 Task: Check the local insights blogs.
Action: Mouse moved to (106, 266)
Screenshot: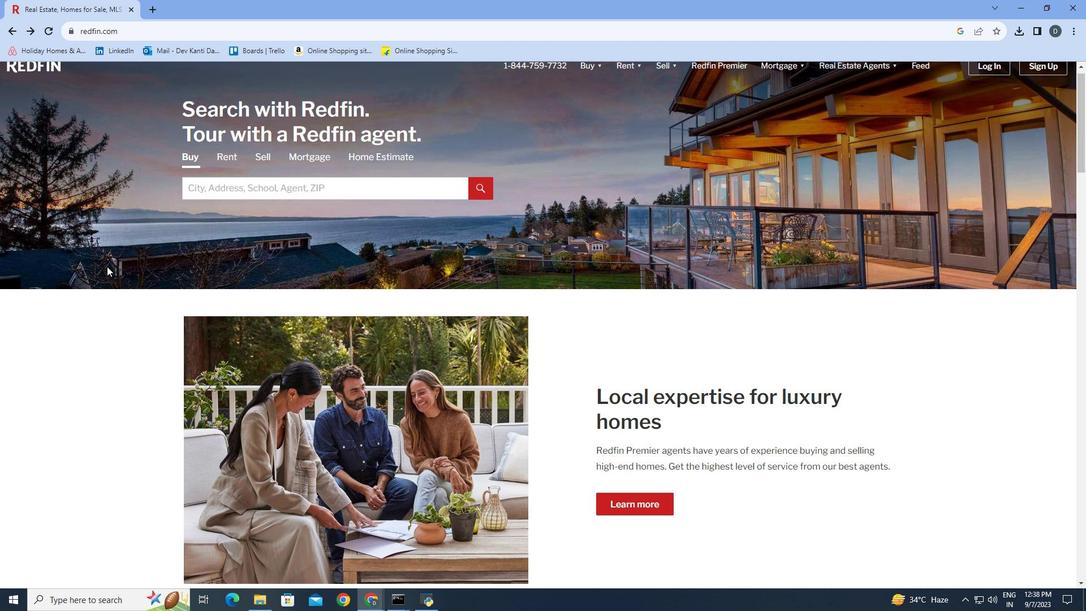 
Action: Mouse scrolled (106, 265) with delta (0, 0)
Screenshot: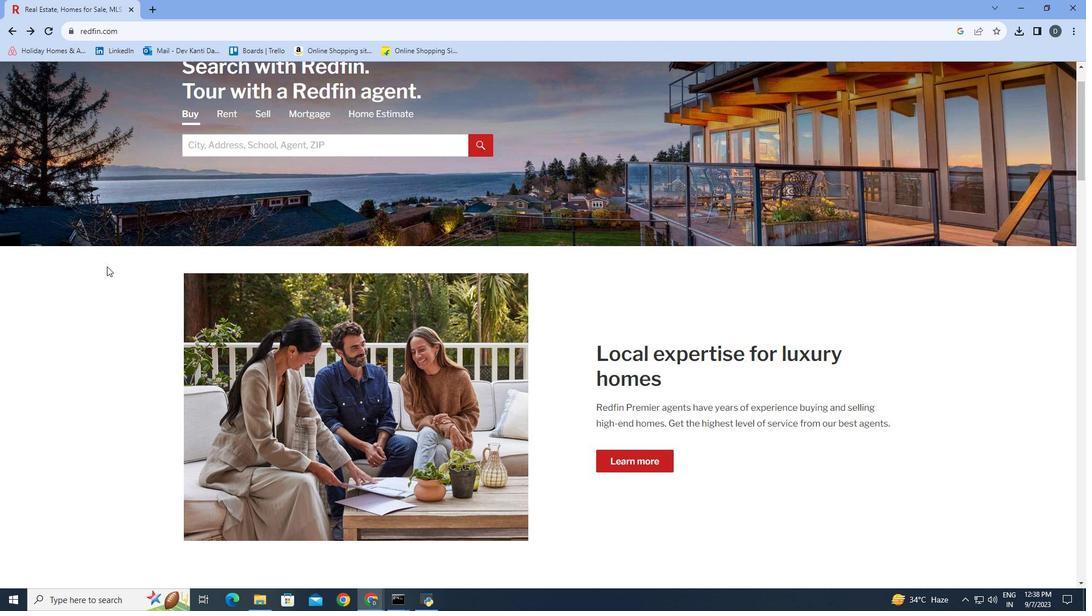 
Action: Mouse scrolled (106, 265) with delta (0, 0)
Screenshot: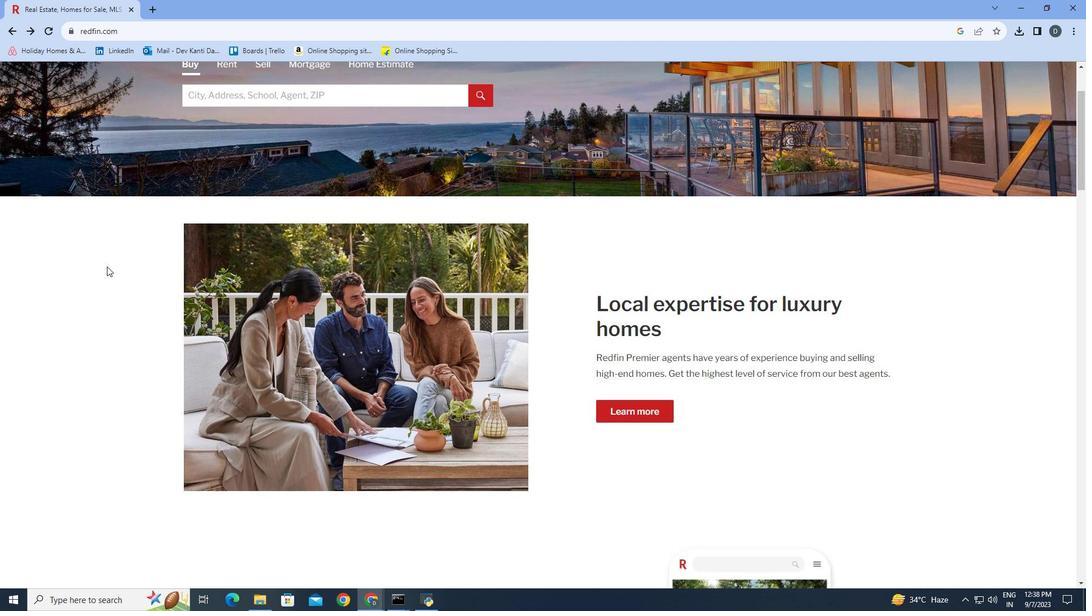 
Action: Mouse scrolled (106, 265) with delta (0, 0)
Screenshot: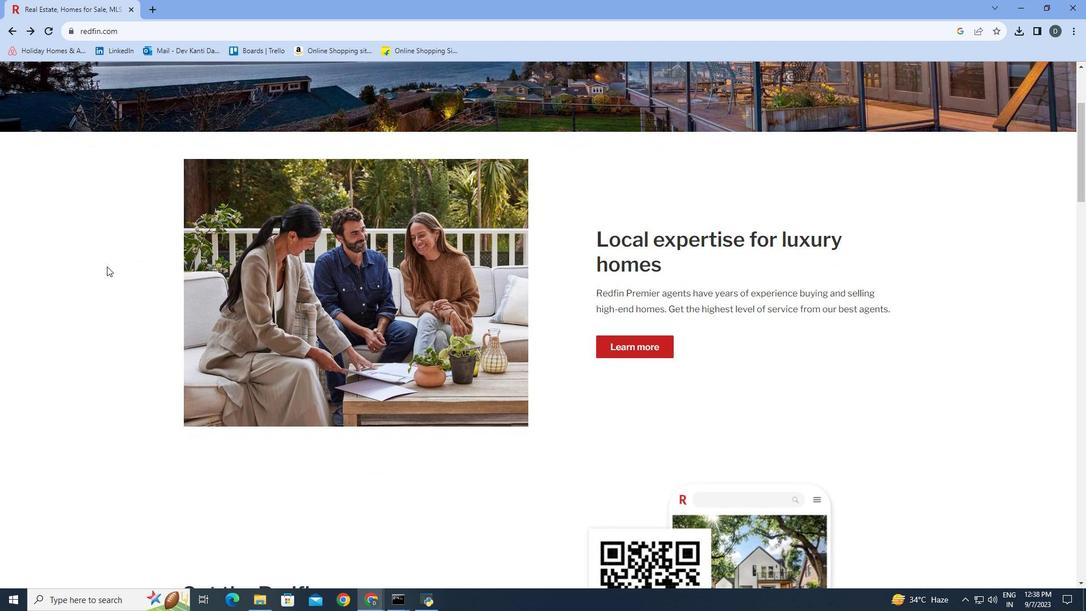 
Action: Mouse scrolled (106, 265) with delta (0, 0)
Screenshot: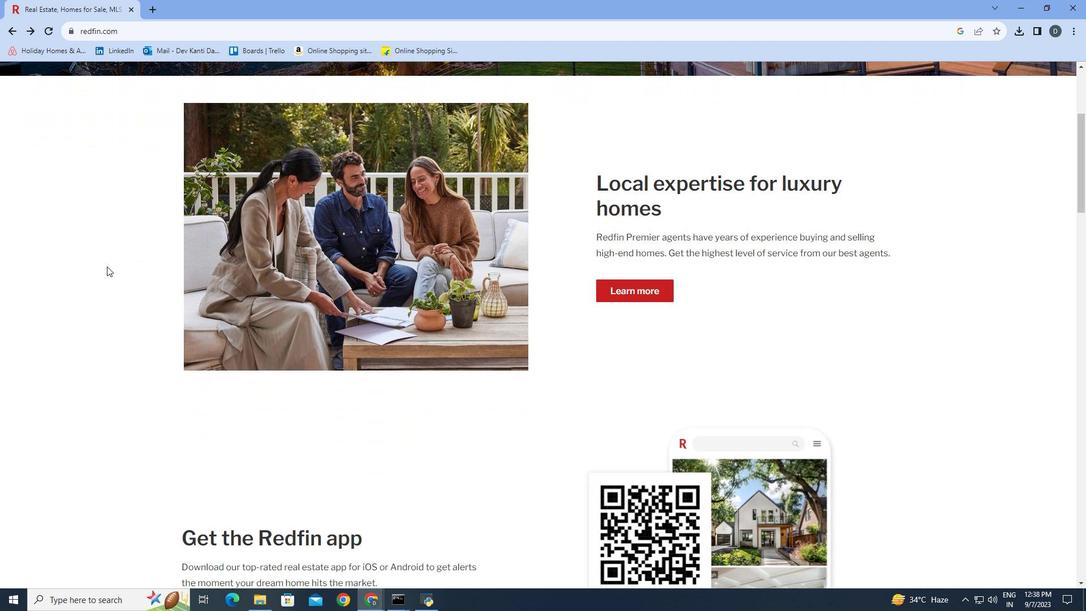 
Action: Mouse scrolled (106, 265) with delta (0, 0)
Screenshot: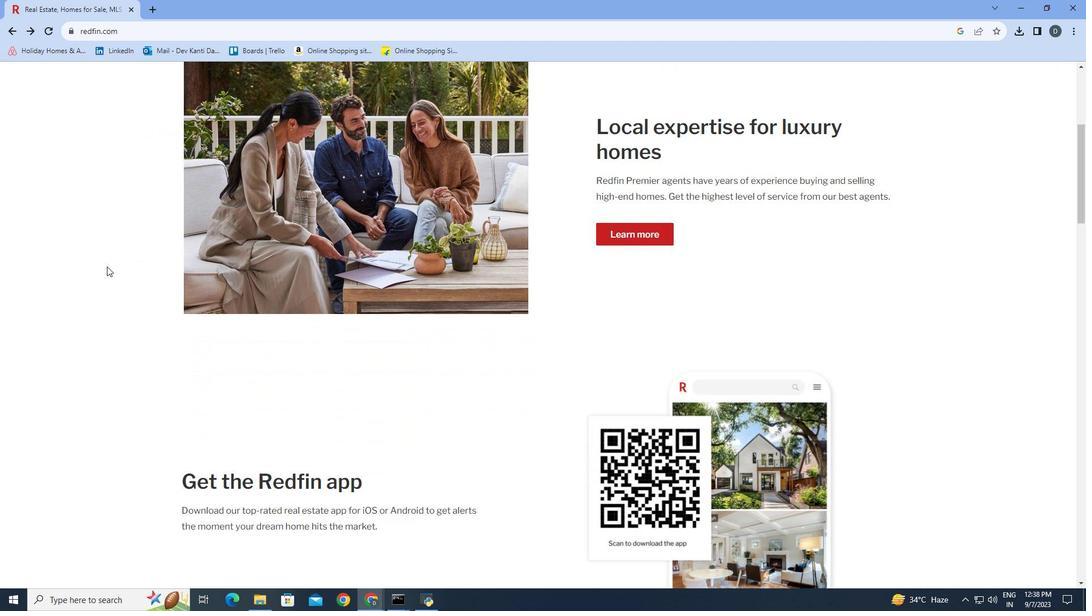 
Action: Mouse scrolled (106, 265) with delta (0, 0)
Screenshot: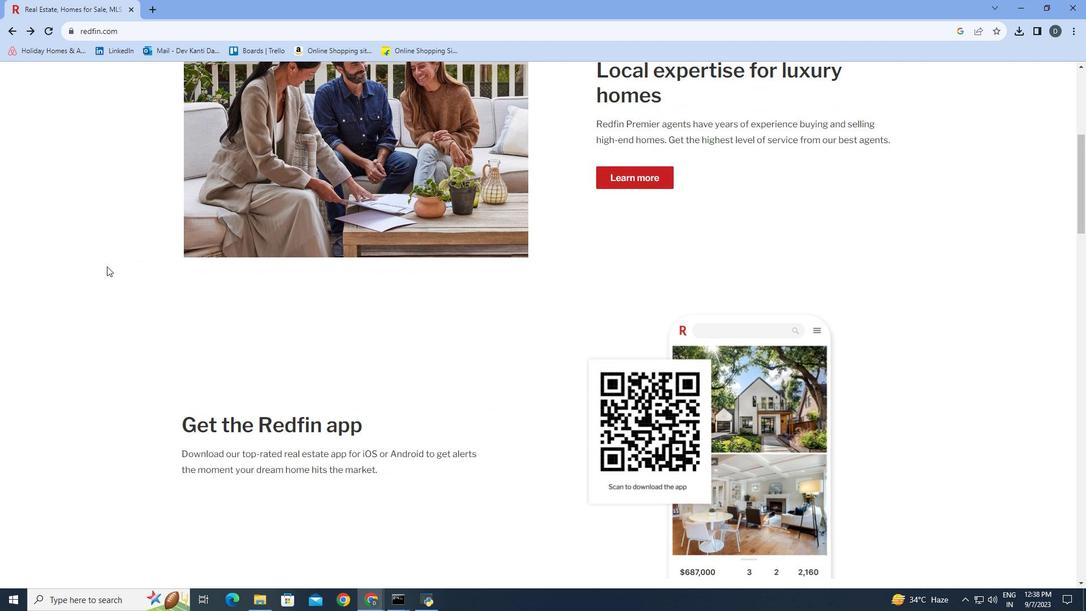 
Action: Mouse scrolled (106, 265) with delta (0, 0)
Screenshot: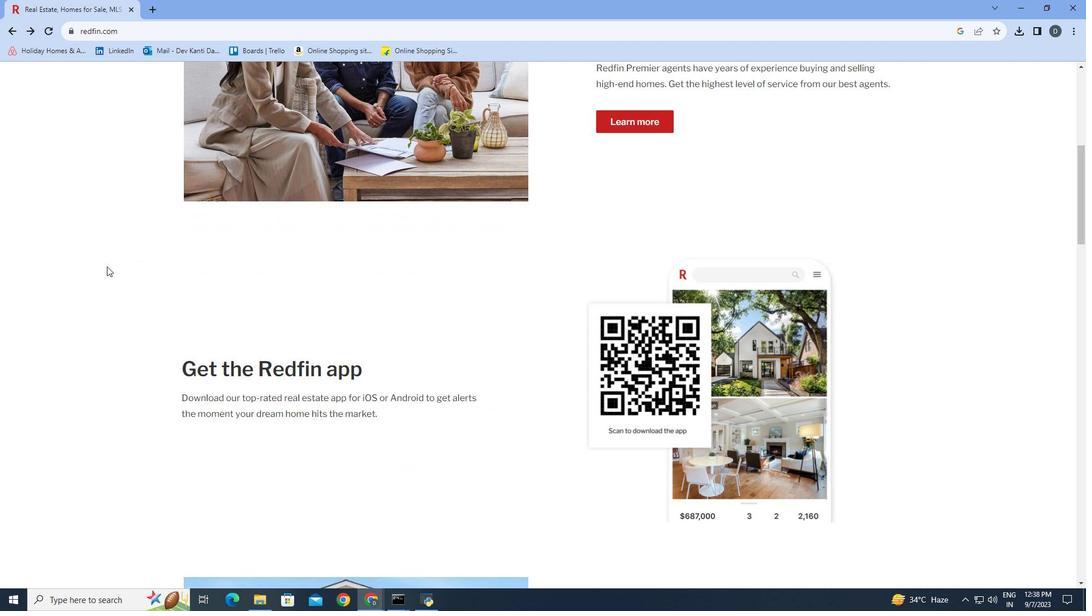 
Action: Mouse scrolled (106, 265) with delta (0, 0)
Screenshot: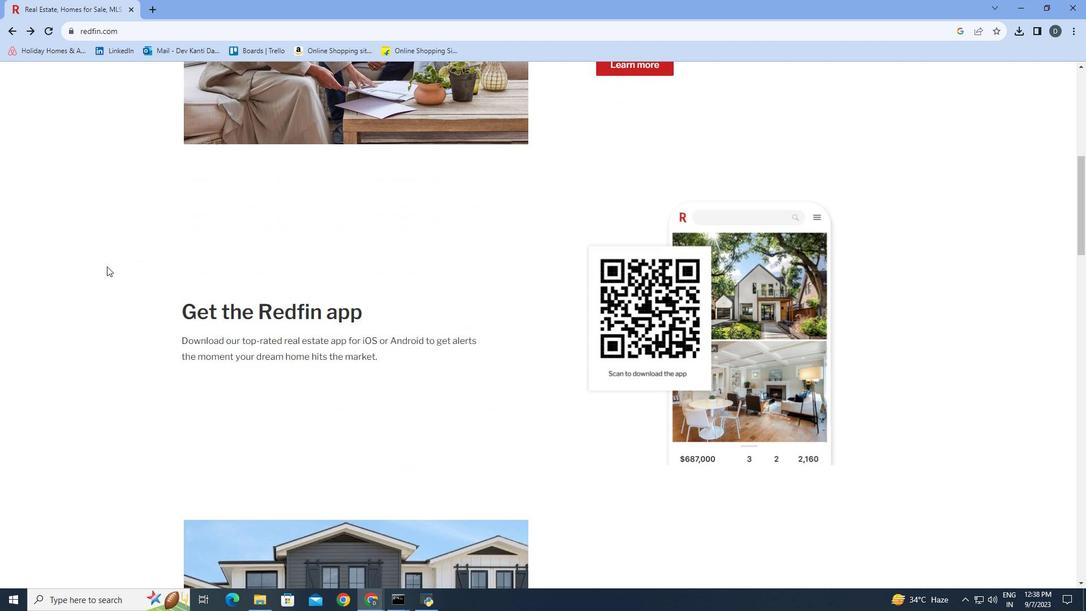 
Action: Mouse scrolled (106, 265) with delta (0, 0)
Screenshot: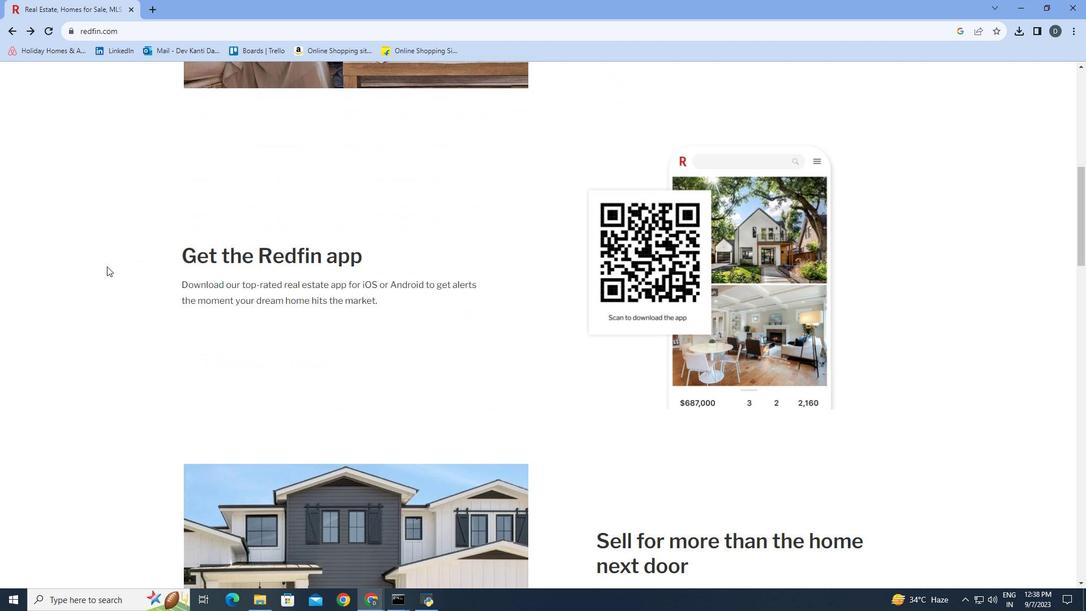 
Action: Mouse scrolled (106, 265) with delta (0, 0)
Screenshot: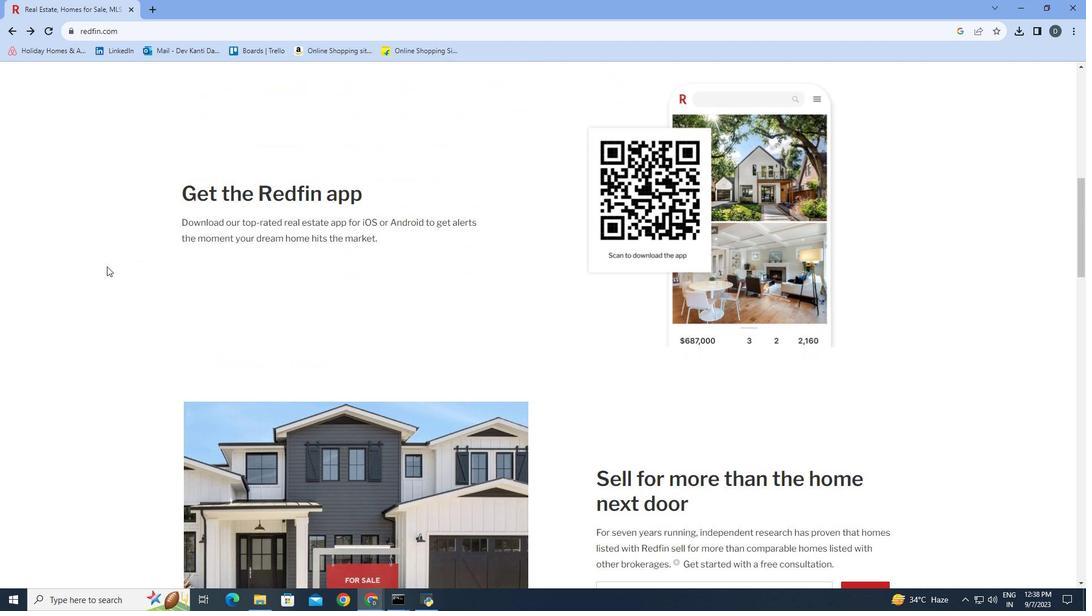 
Action: Mouse scrolled (106, 265) with delta (0, 0)
Screenshot: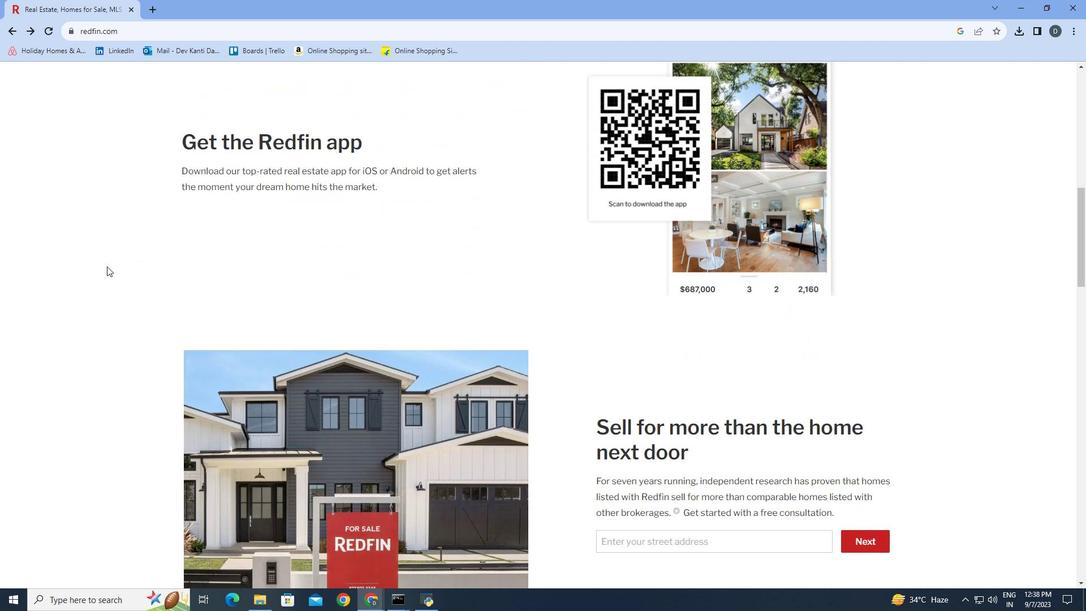 
Action: Mouse scrolled (106, 265) with delta (0, 0)
Screenshot: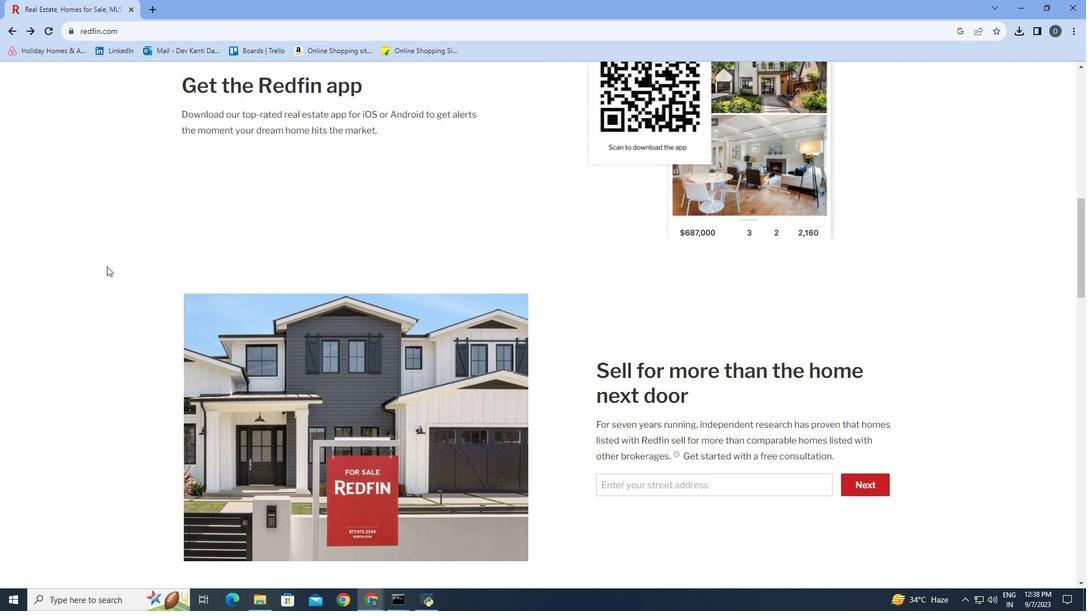 
Action: Mouse scrolled (106, 265) with delta (0, 0)
Screenshot: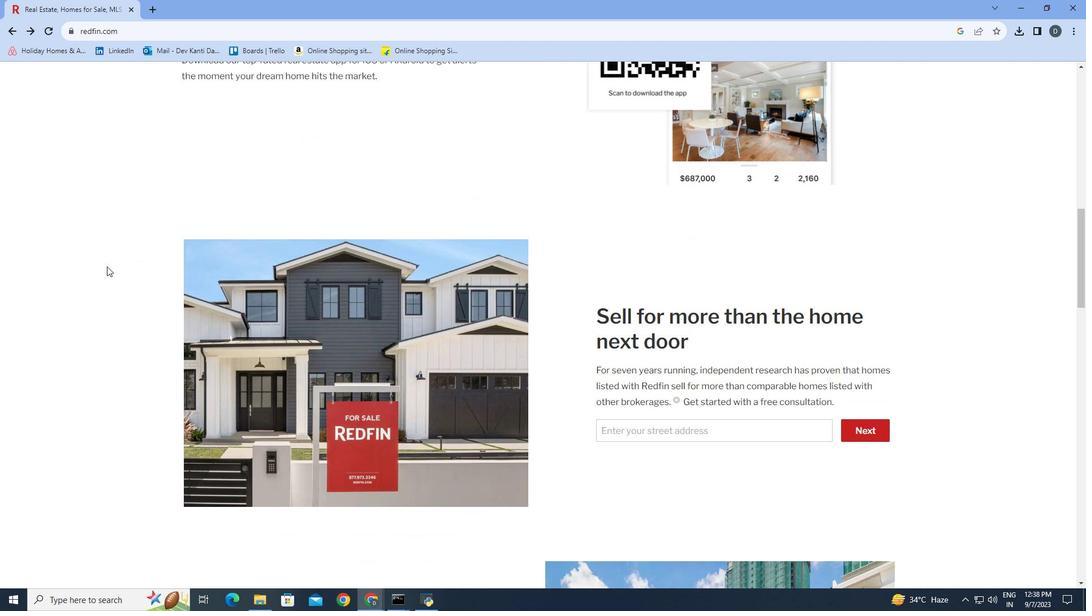 
Action: Mouse scrolled (106, 265) with delta (0, 0)
Screenshot: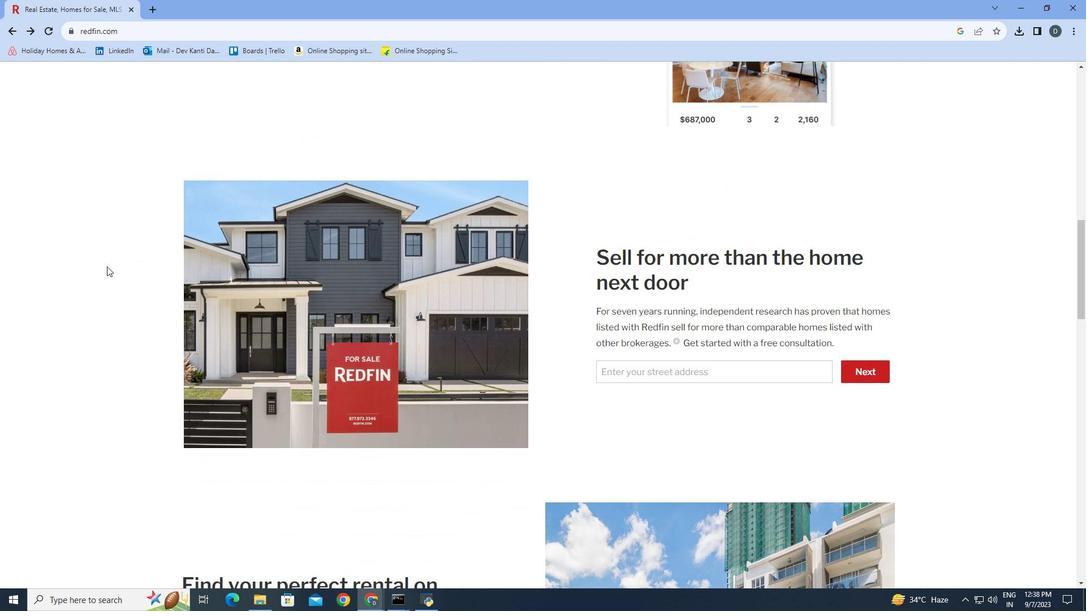 
Action: Mouse moved to (106, 268)
Screenshot: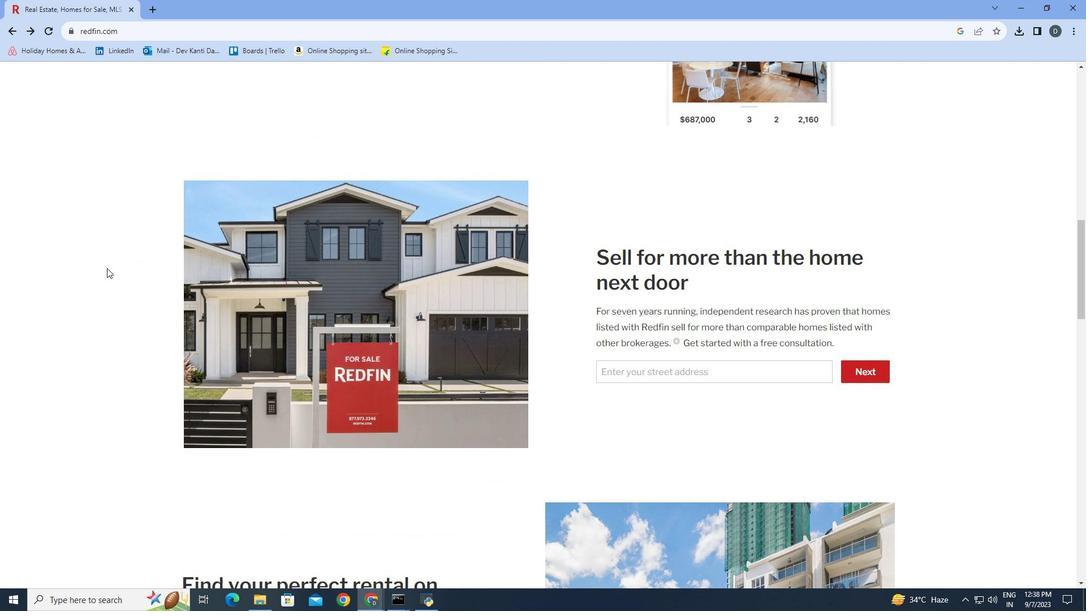 
Action: Mouse scrolled (106, 267) with delta (0, 0)
Screenshot: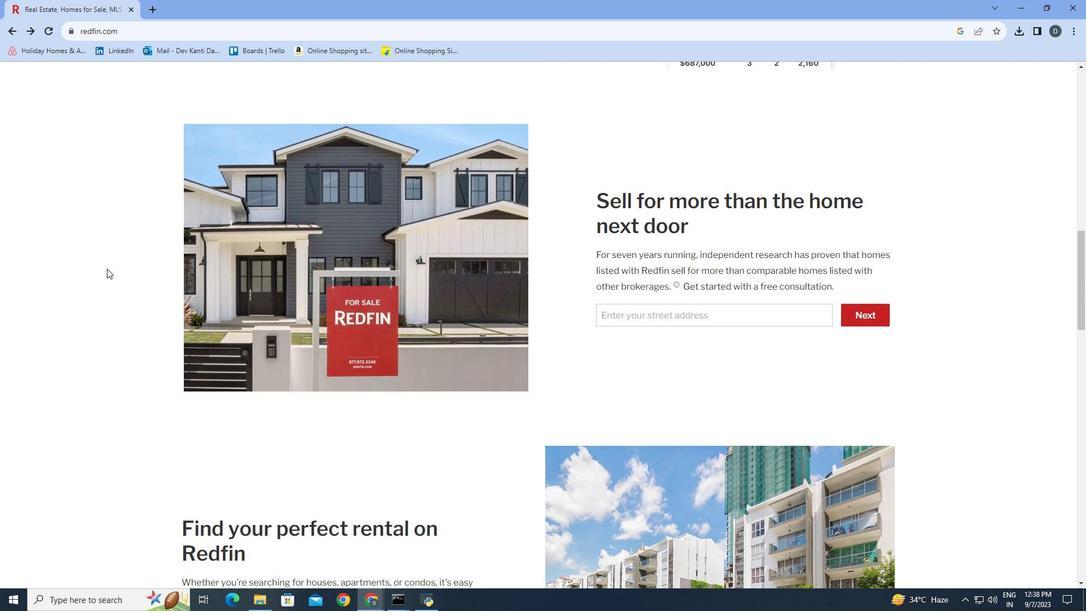 
Action: Mouse moved to (105, 271)
Screenshot: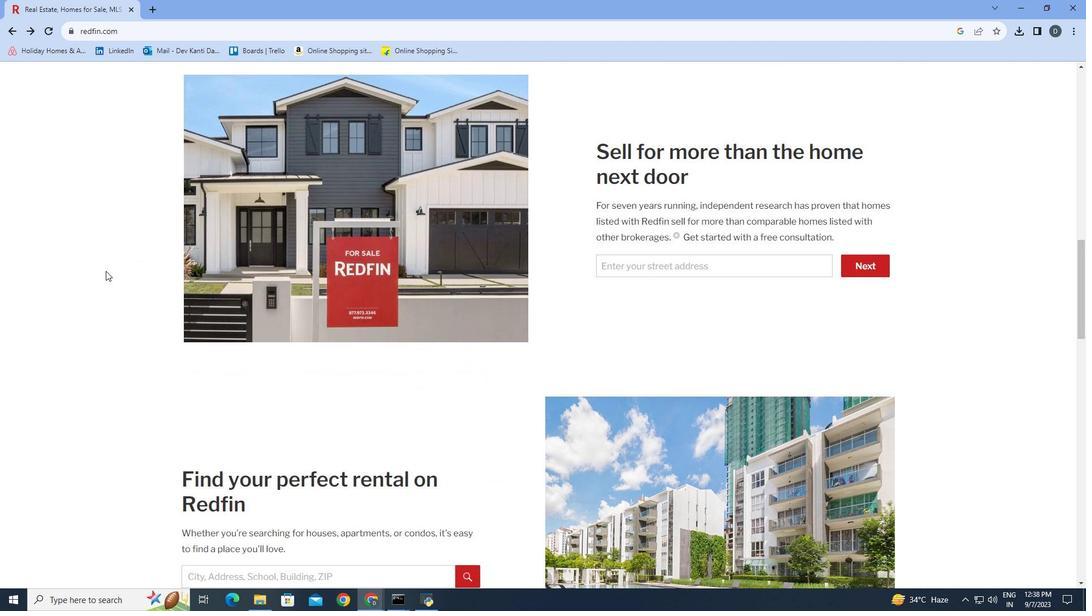
Action: Mouse scrolled (105, 270) with delta (0, 0)
Screenshot: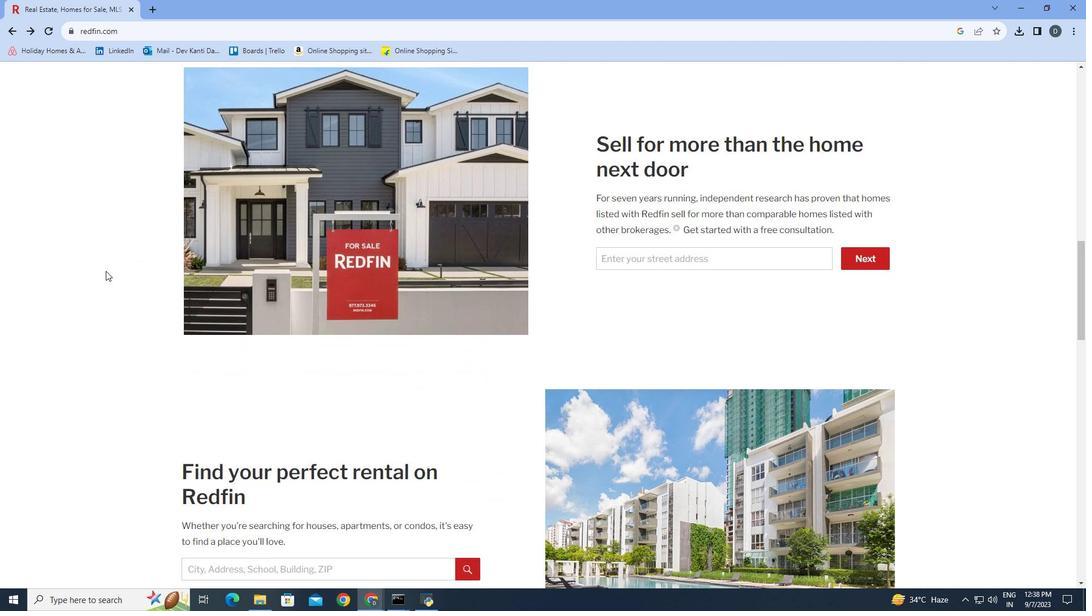 
Action: Mouse scrolled (105, 270) with delta (0, 0)
Screenshot: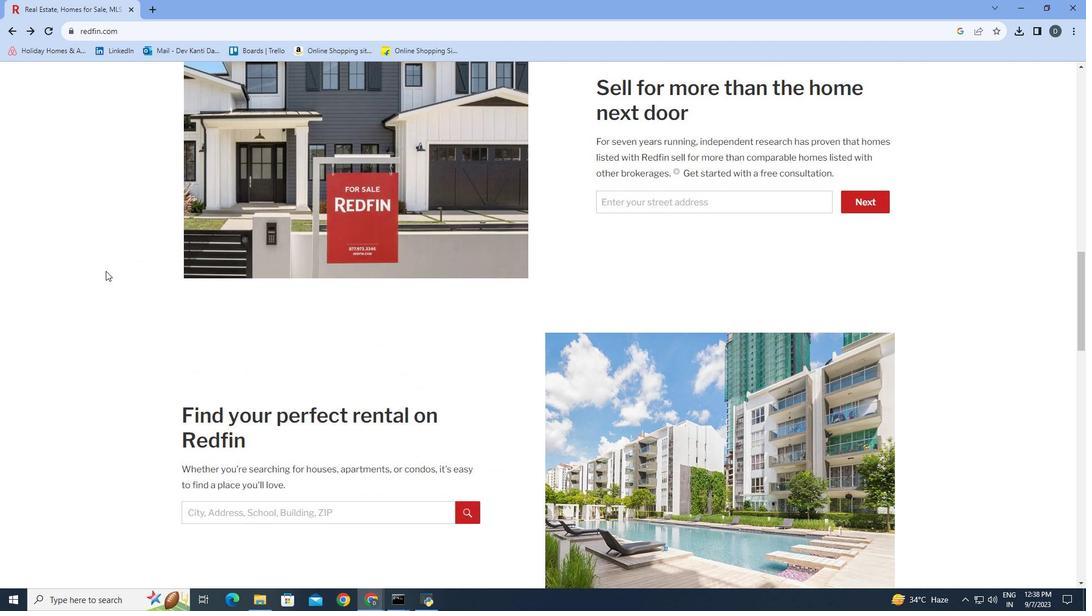 
Action: Mouse scrolled (105, 270) with delta (0, 0)
Screenshot: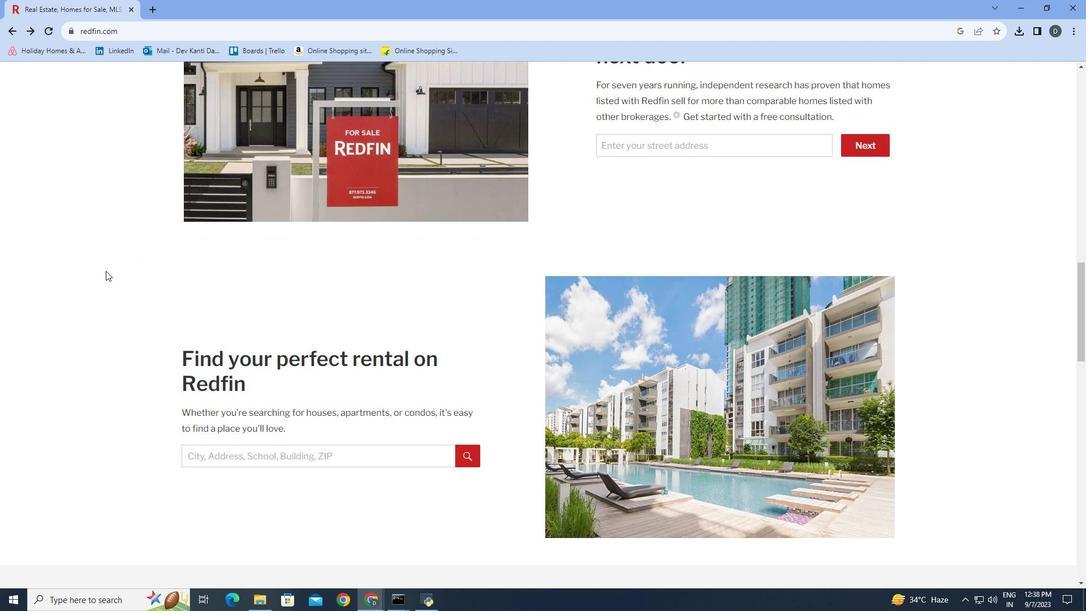 
Action: Mouse scrolled (105, 270) with delta (0, 0)
Screenshot: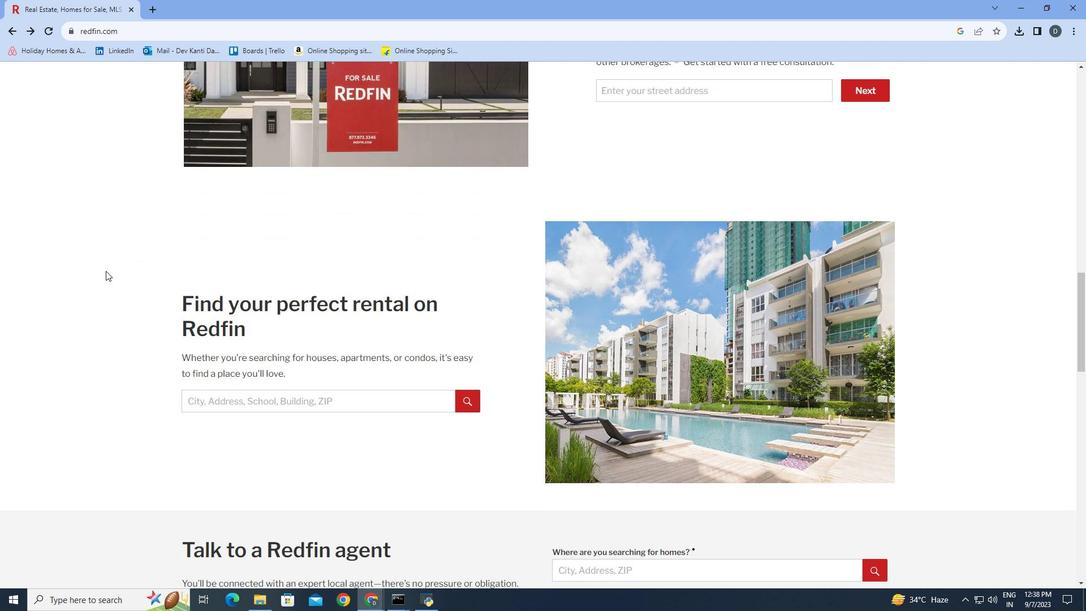 
Action: Mouse scrolled (105, 270) with delta (0, 0)
Screenshot: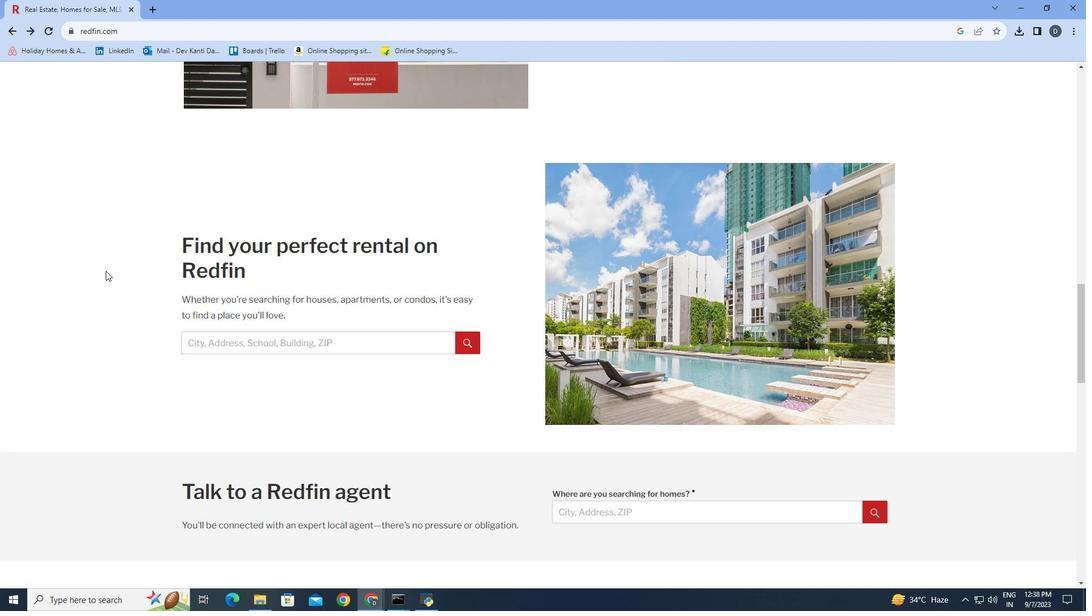 
Action: Mouse scrolled (105, 270) with delta (0, 0)
Screenshot: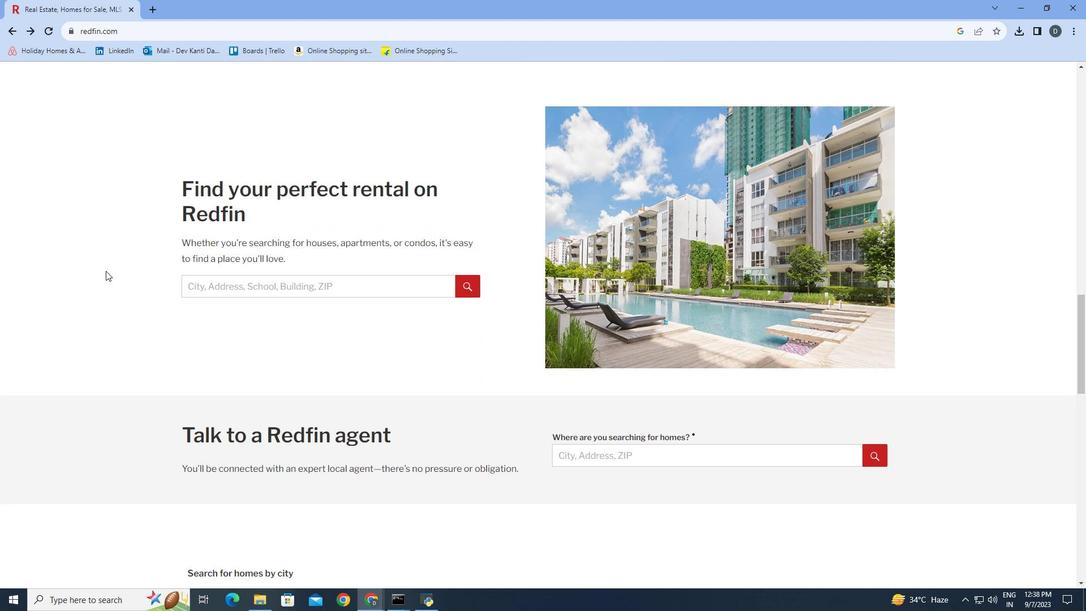 
Action: Mouse scrolled (105, 270) with delta (0, 0)
Screenshot: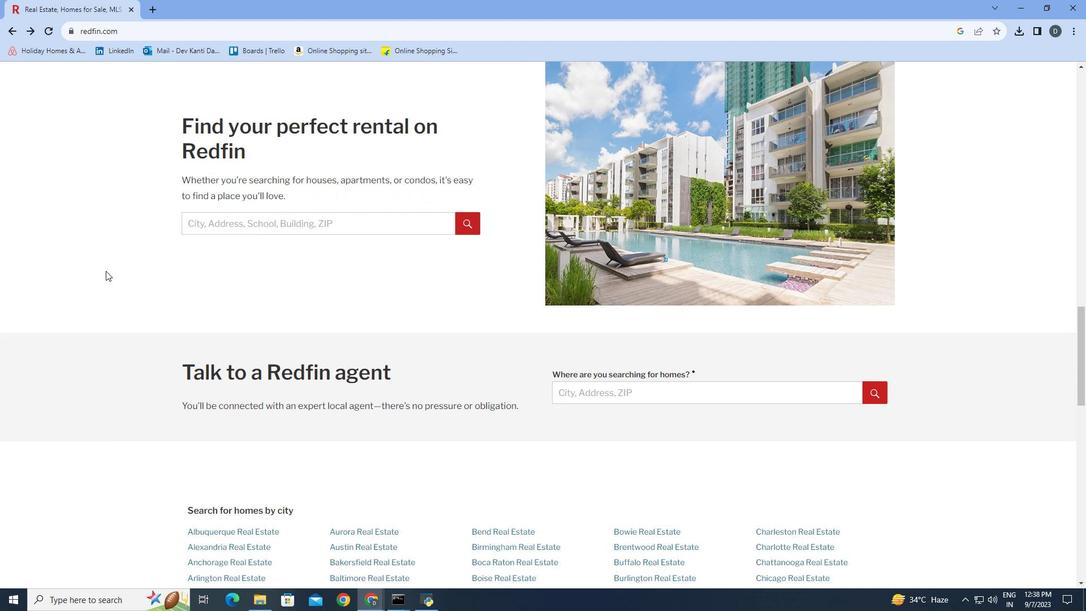 
Action: Mouse scrolled (105, 270) with delta (0, 0)
Screenshot: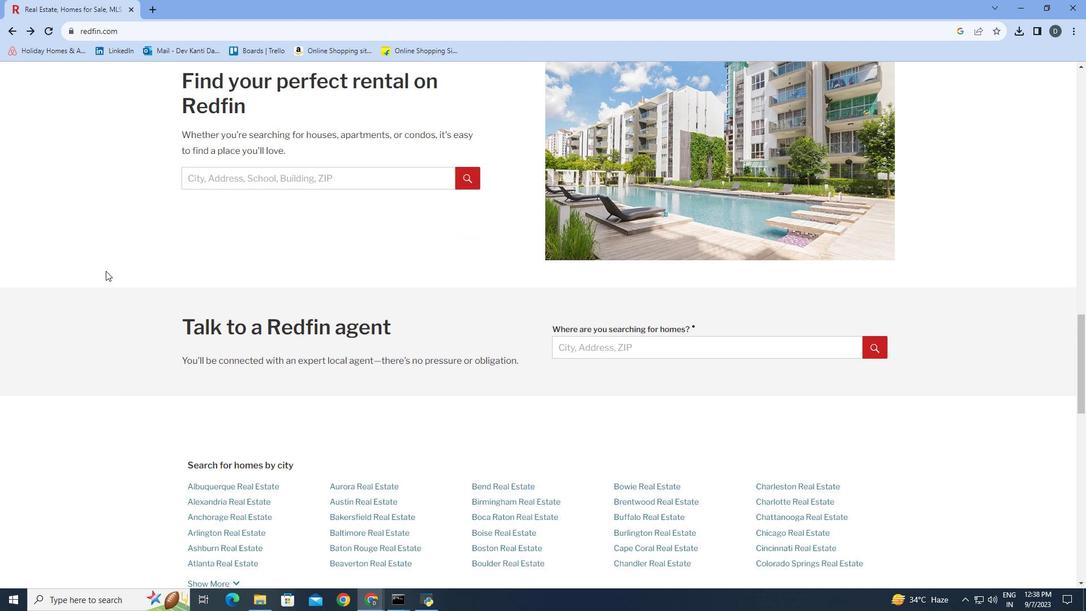 
Action: Mouse scrolled (105, 270) with delta (0, 0)
Screenshot: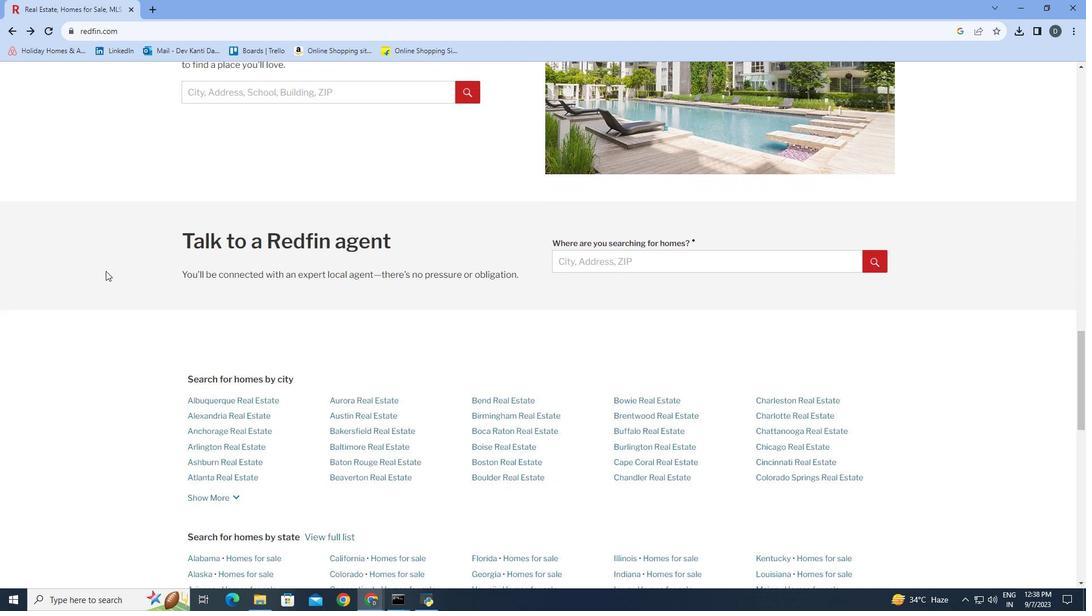 
Action: Mouse scrolled (105, 270) with delta (0, 0)
Screenshot: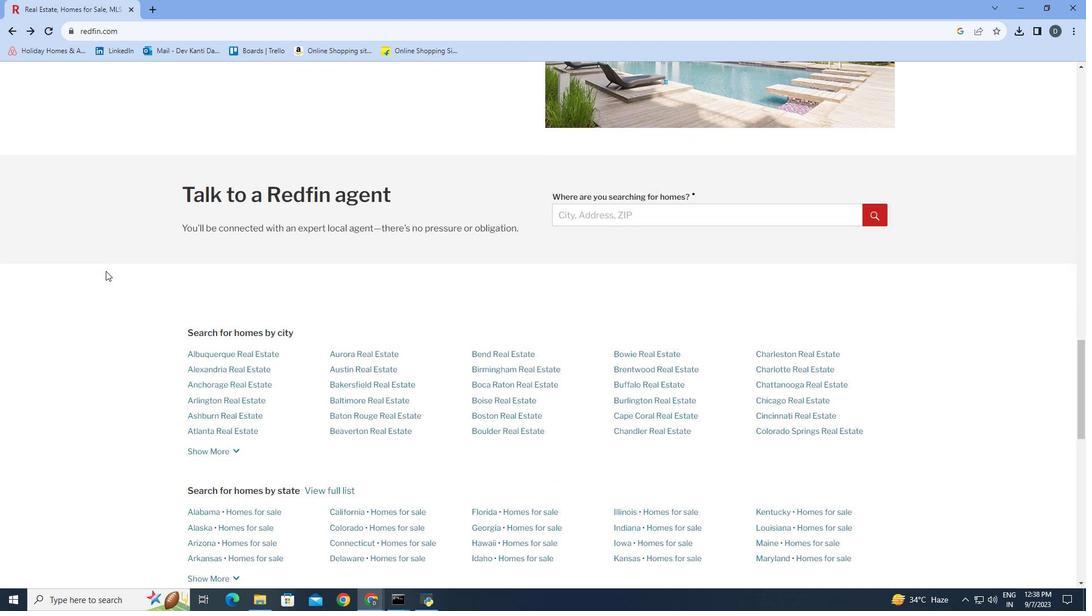 
Action: Mouse scrolled (105, 270) with delta (0, 0)
Screenshot: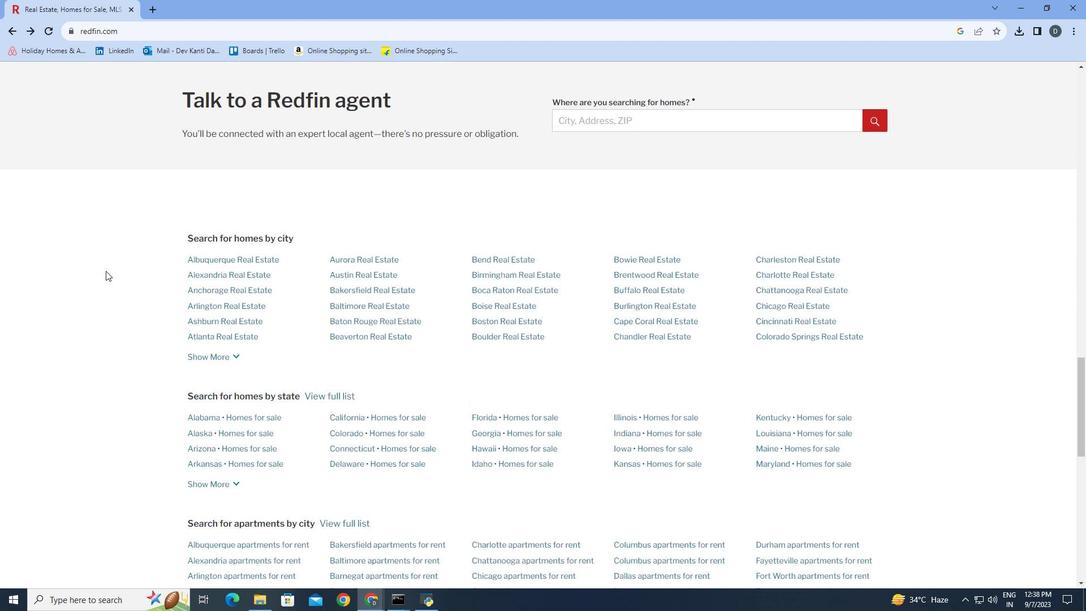 
Action: Mouse scrolled (105, 270) with delta (0, 0)
Screenshot: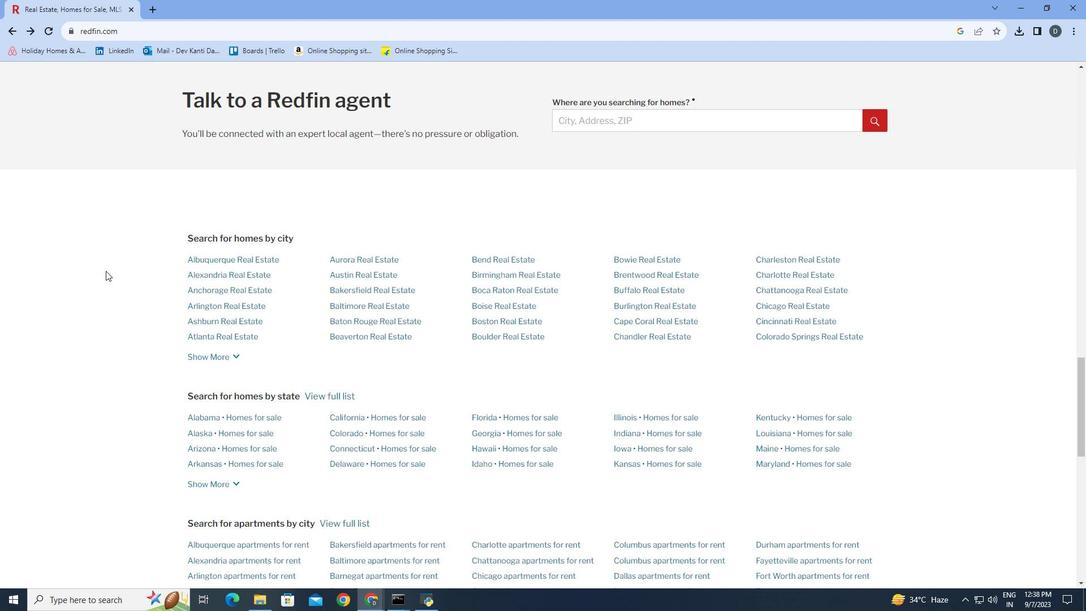 
Action: Mouse scrolled (105, 270) with delta (0, 0)
Screenshot: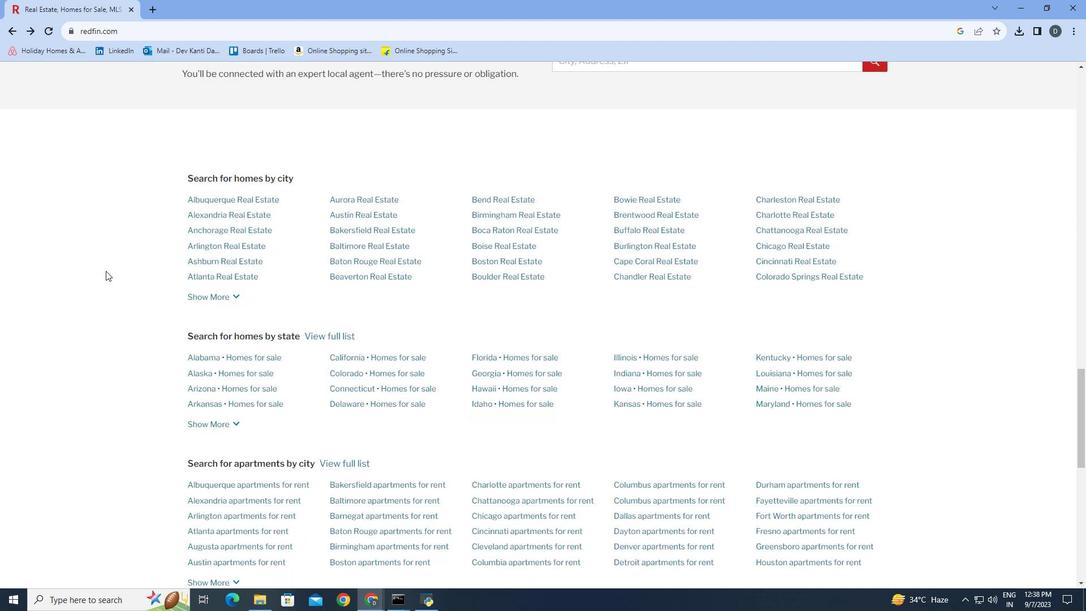 
Action: Mouse scrolled (105, 270) with delta (0, 0)
Screenshot: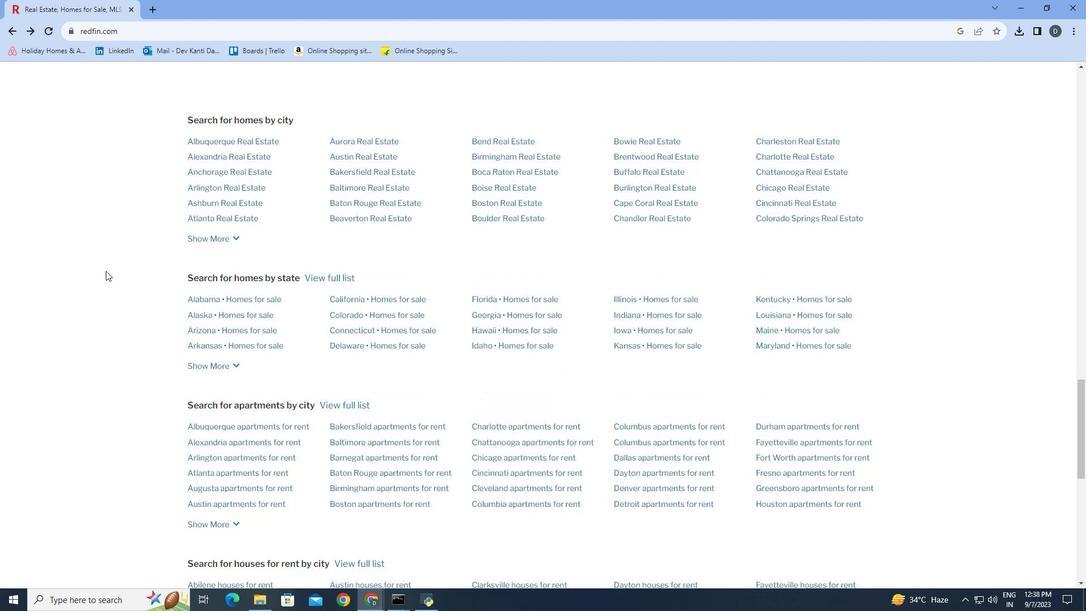 
Action: Mouse scrolled (105, 270) with delta (0, 0)
Screenshot: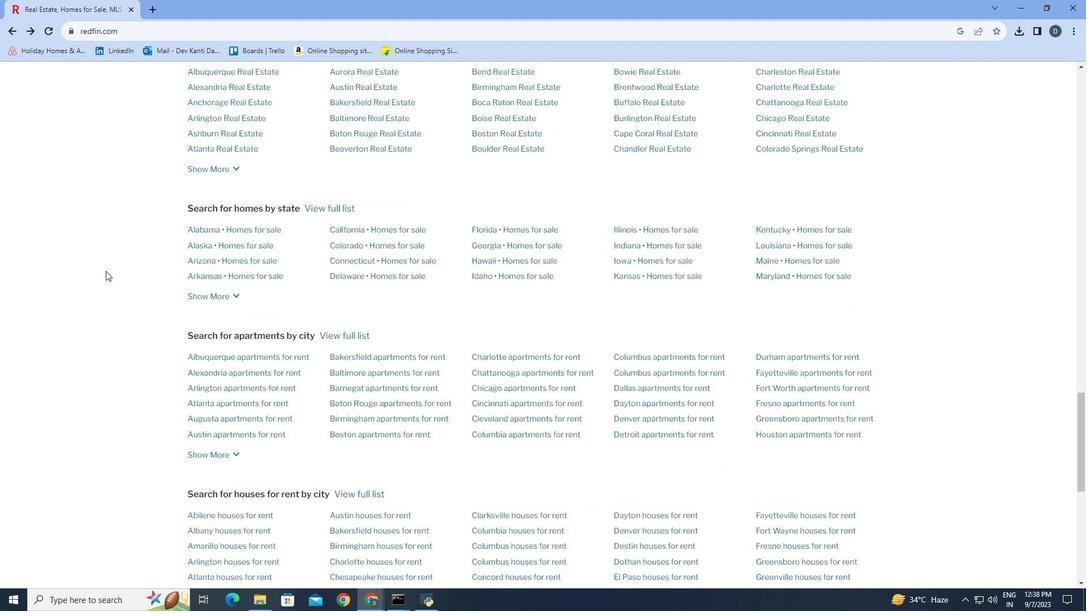 
Action: Mouse scrolled (105, 270) with delta (0, 0)
Screenshot: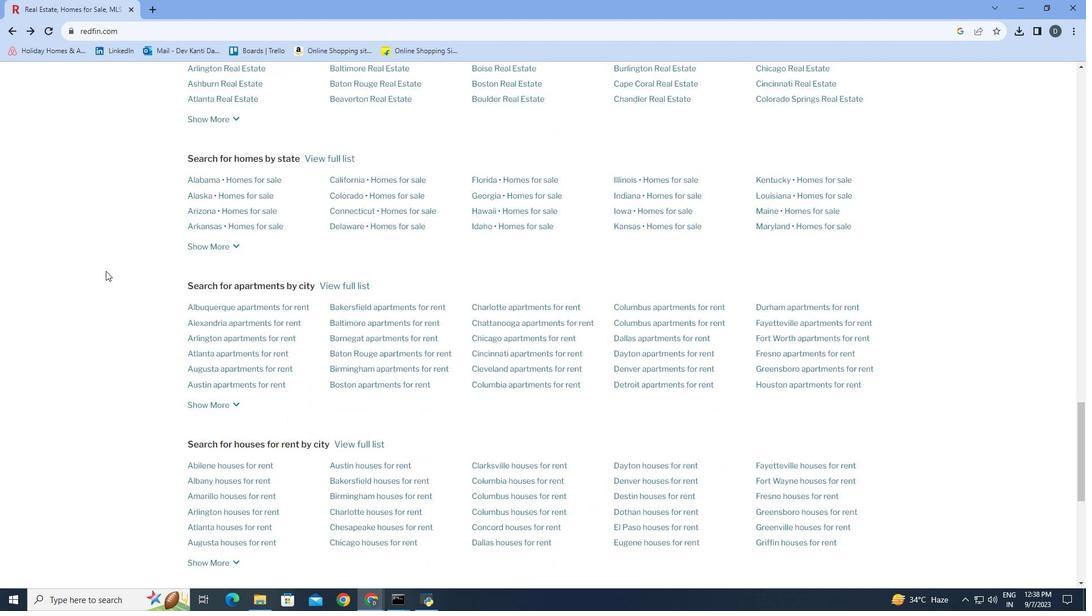 
Action: Mouse scrolled (105, 270) with delta (0, 0)
Screenshot: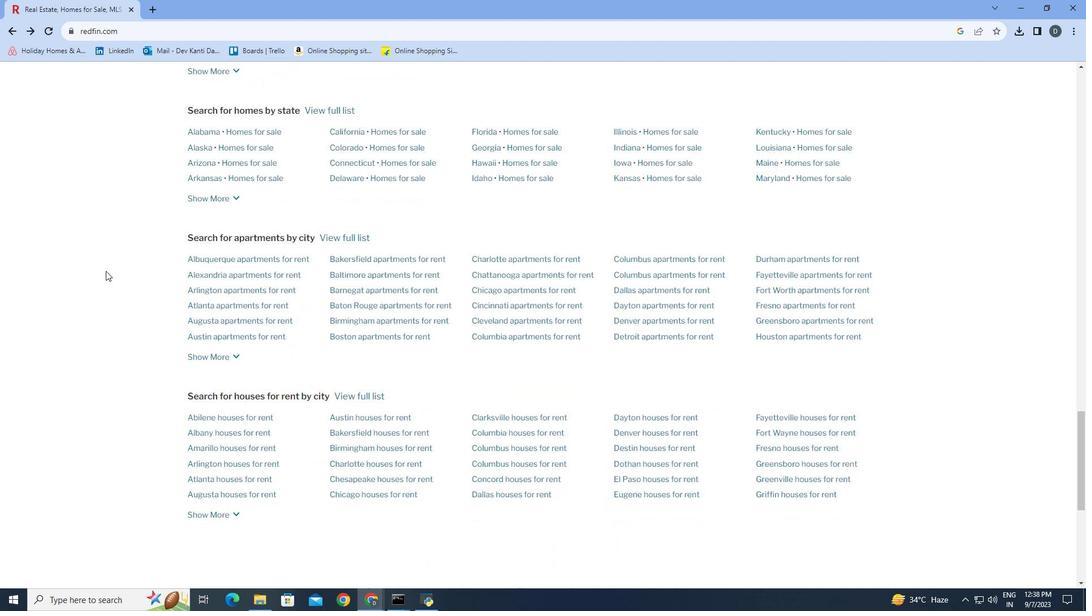 
Action: Mouse scrolled (105, 270) with delta (0, 0)
Screenshot: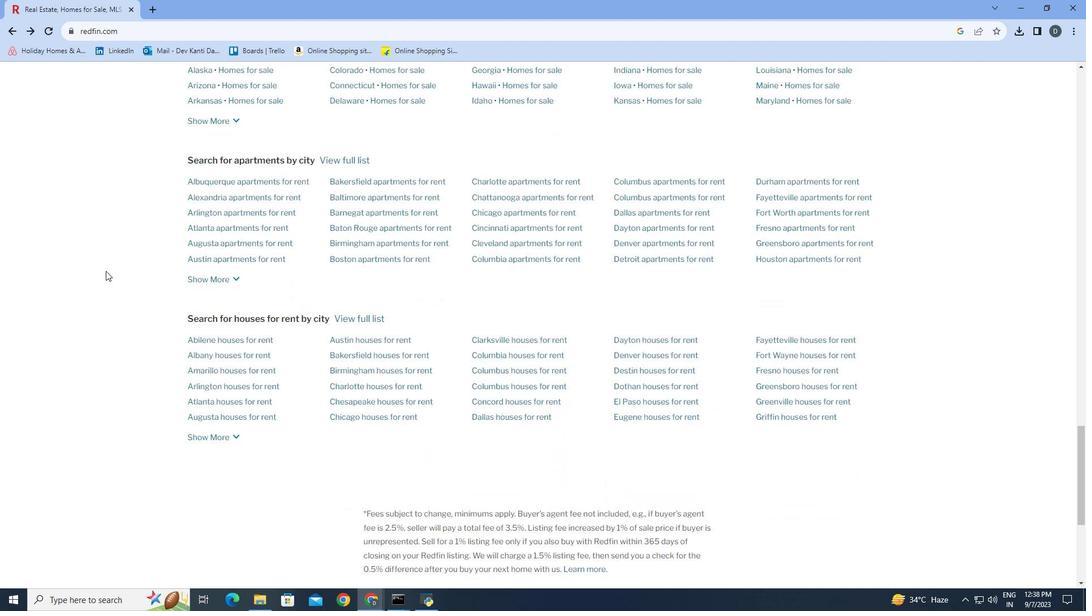 
Action: Mouse scrolled (105, 270) with delta (0, 0)
Screenshot: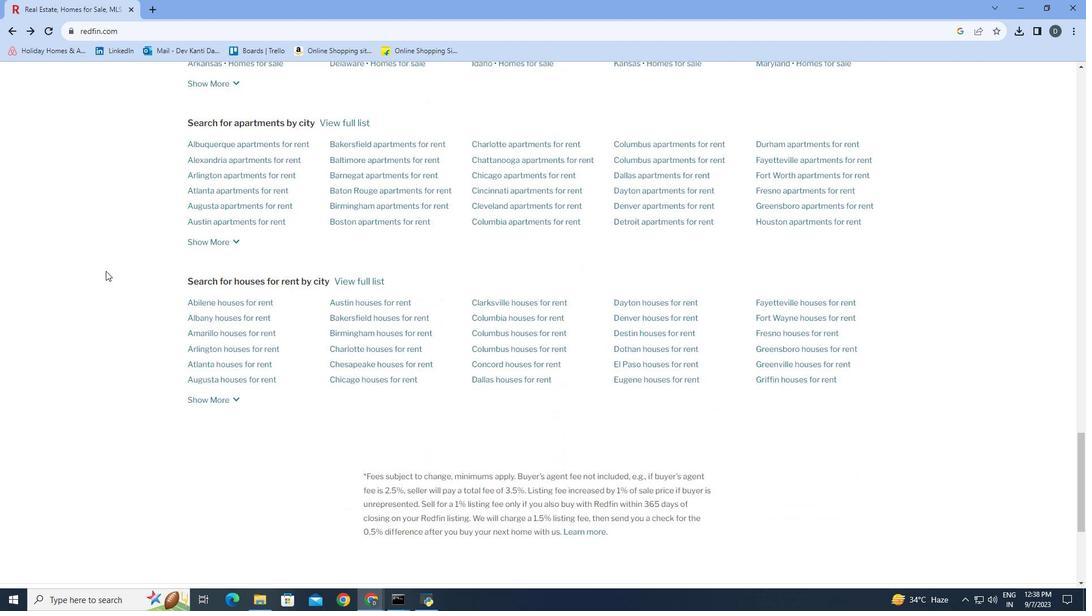 
Action: Mouse scrolled (105, 270) with delta (0, 0)
Screenshot: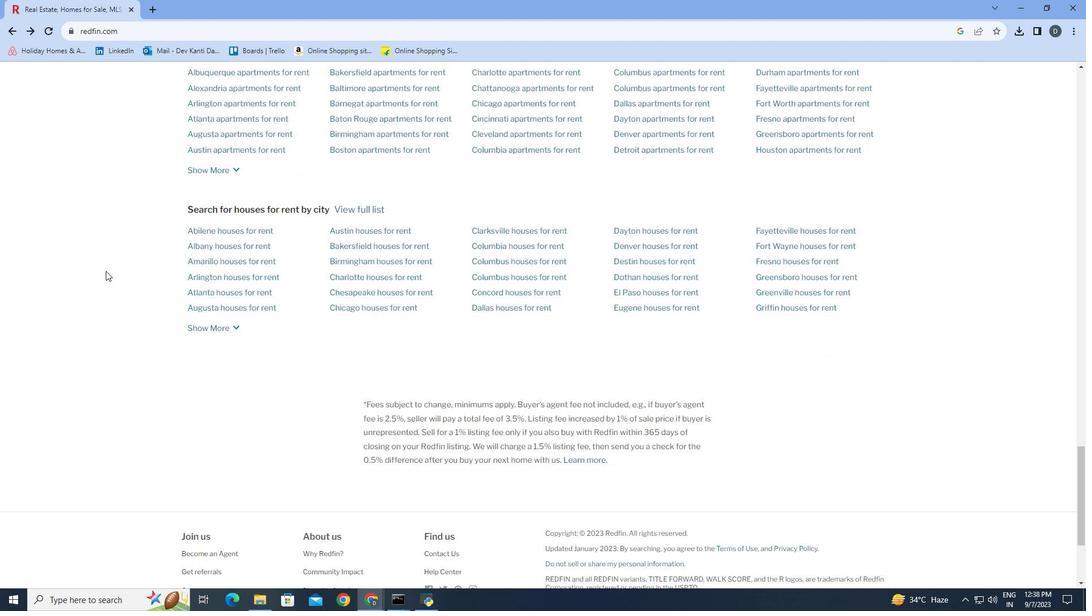 
Action: Mouse scrolled (105, 270) with delta (0, 0)
Screenshot: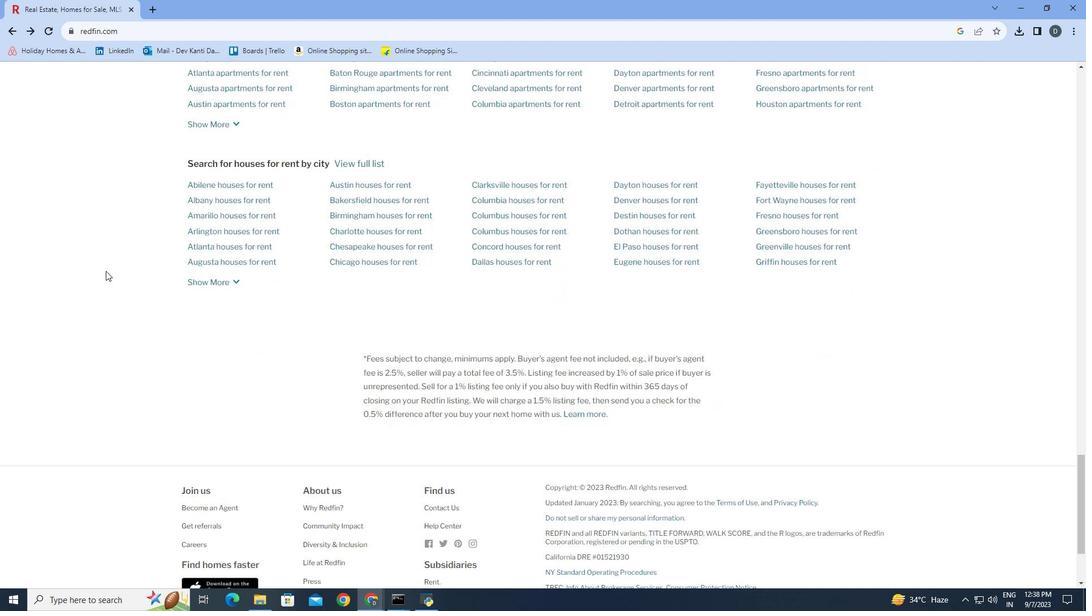 
Action: Mouse scrolled (105, 270) with delta (0, 0)
Screenshot: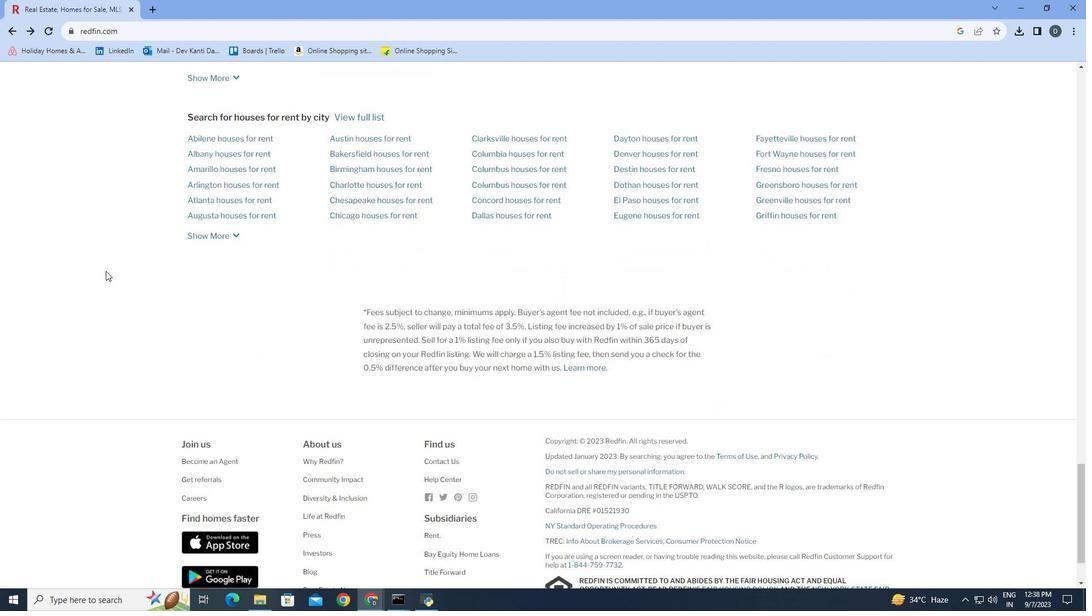 
Action: Mouse scrolled (105, 270) with delta (0, 0)
Screenshot: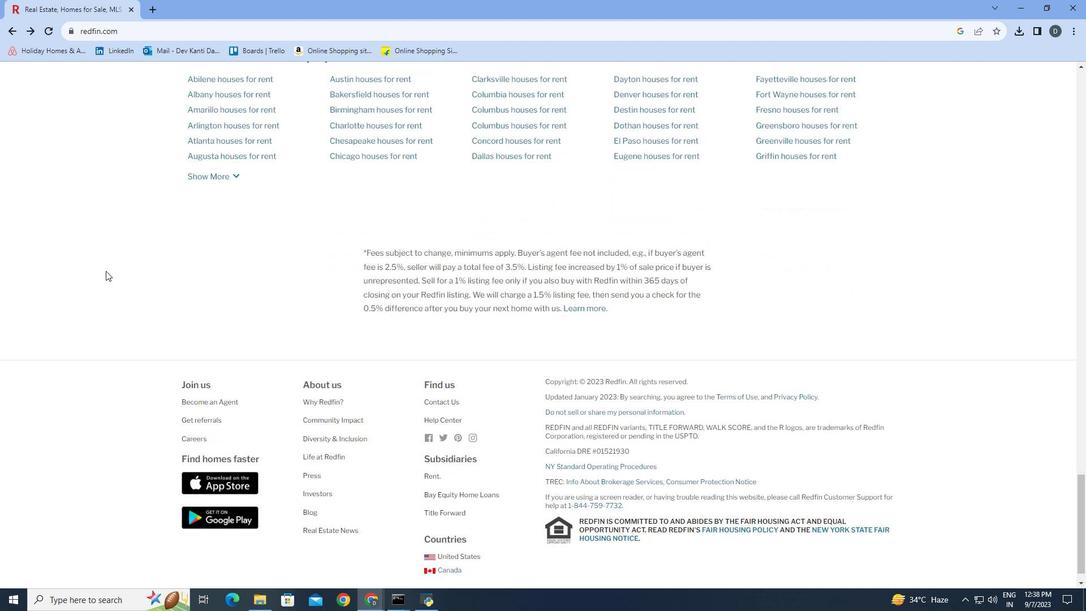 
Action: Mouse scrolled (105, 270) with delta (0, 0)
Screenshot: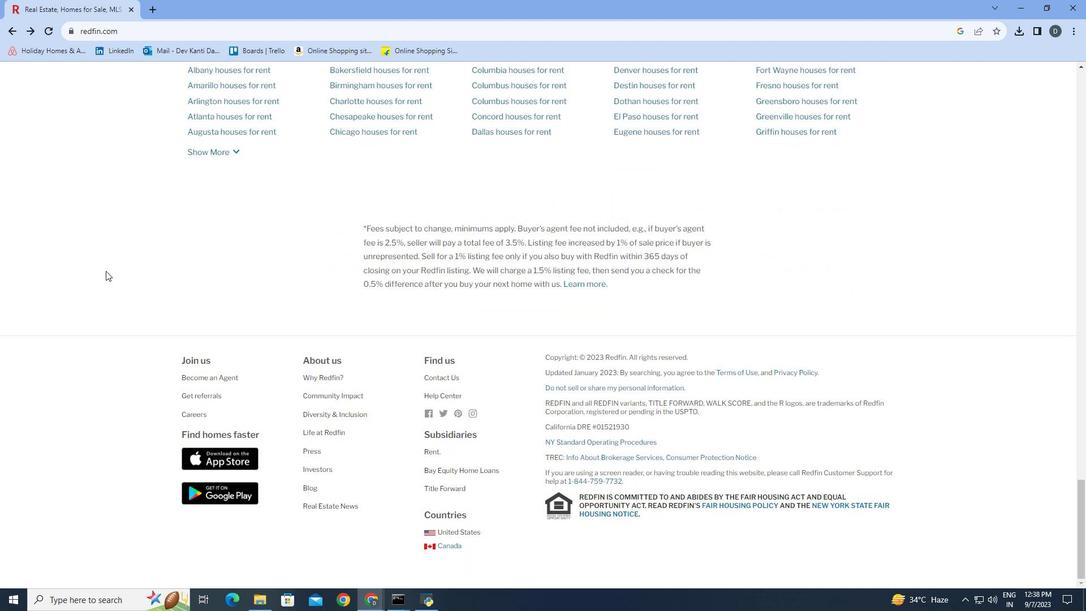 
Action: Mouse moved to (314, 490)
Screenshot: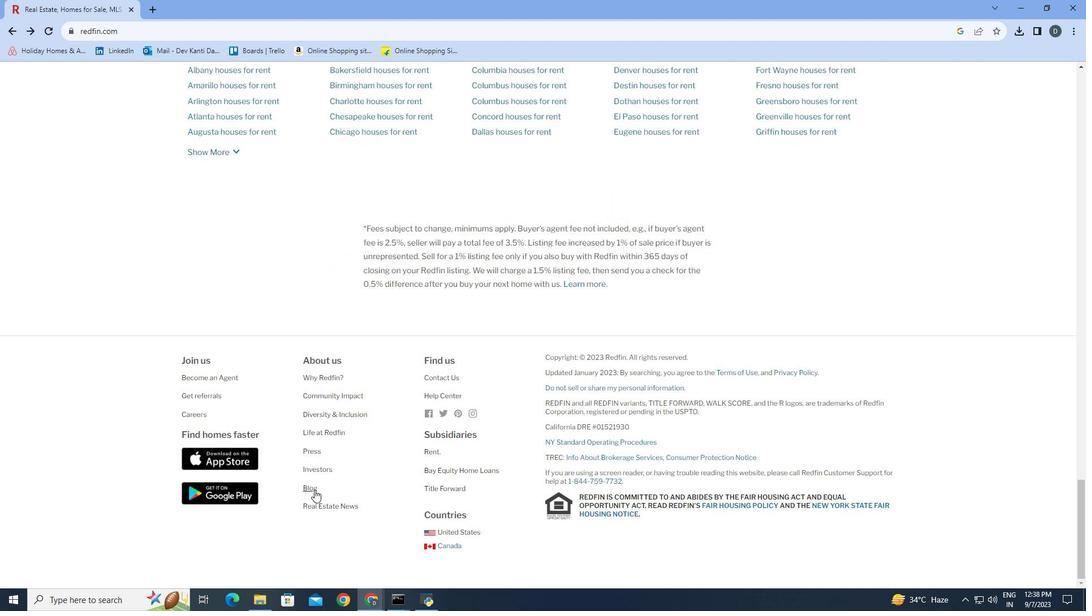 
Action: Mouse pressed left at (314, 490)
Screenshot: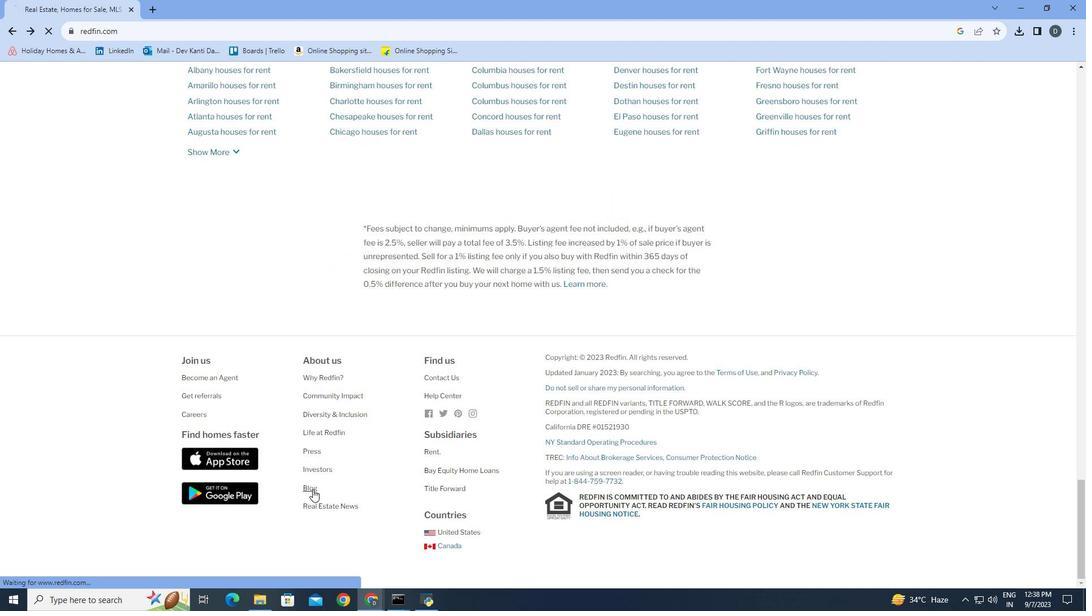 
Action: Mouse moved to (461, 138)
Screenshot: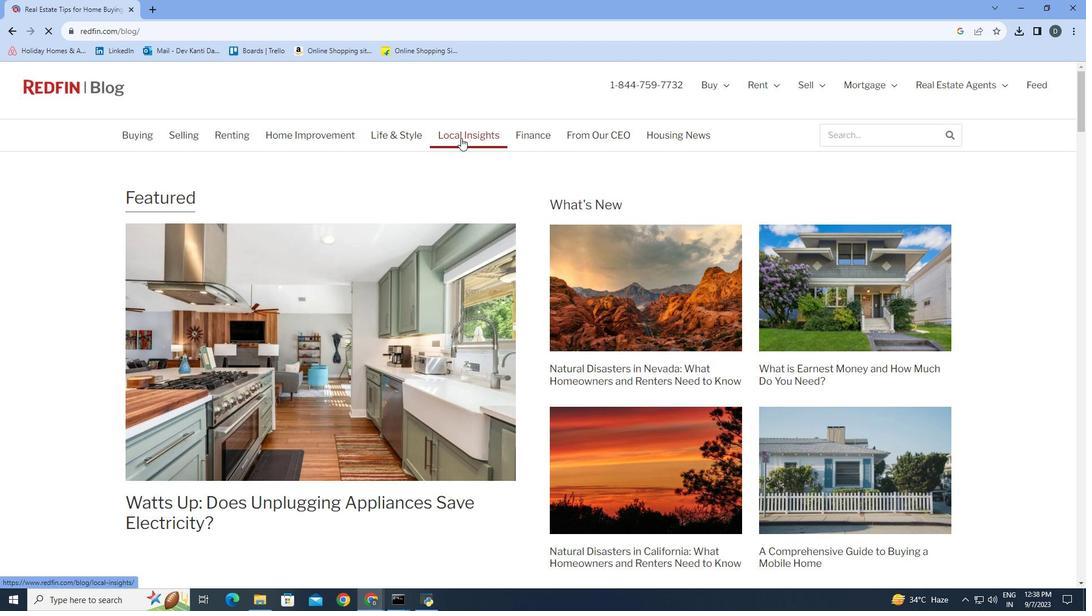 
Action: Mouse pressed left at (461, 138)
Screenshot: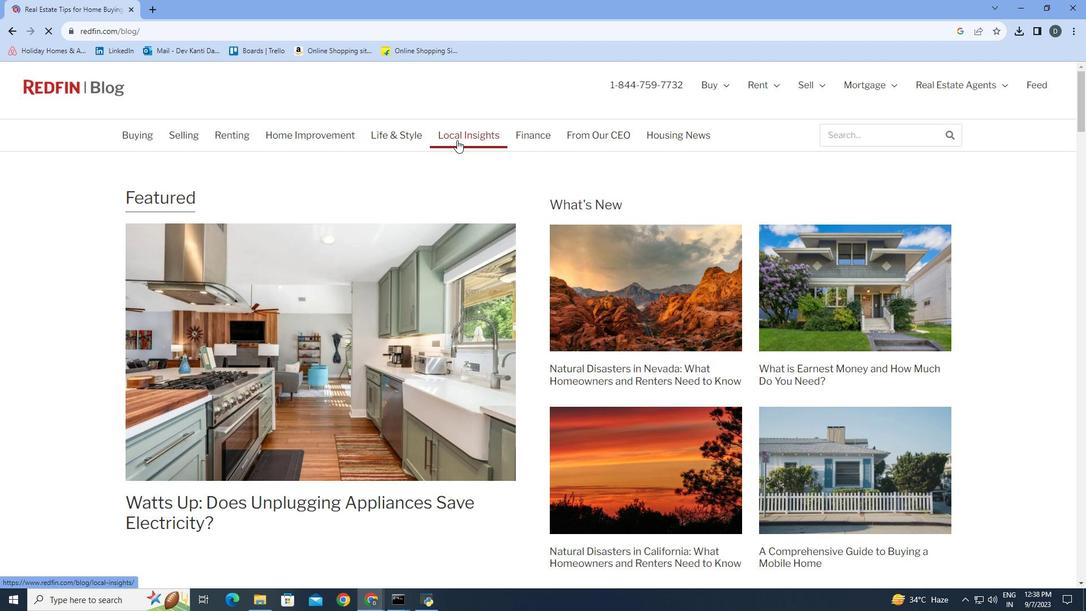 
Action: Mouse moved to (877, 238)
Screenshot: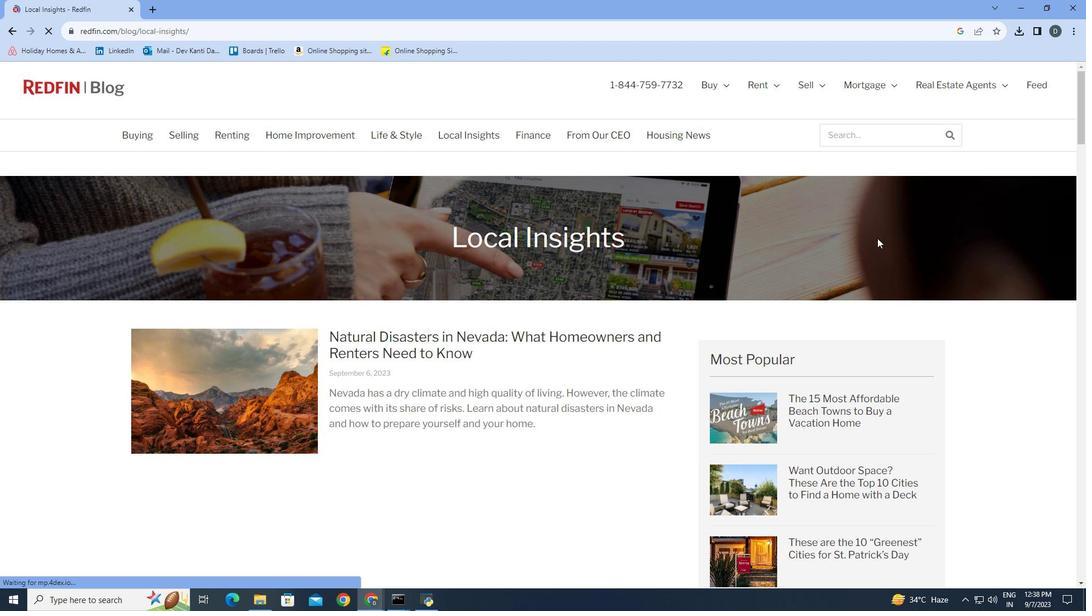 
Action: Mouse scrolled (877, 237) with delta (0, 0)
Screenshot: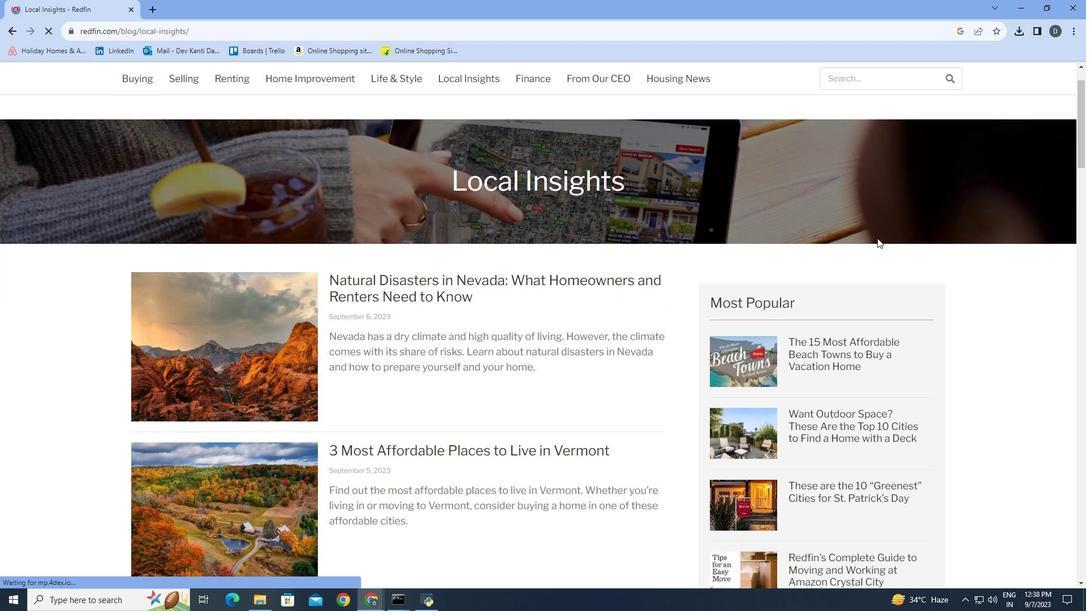 
Action: Mouse moved to (877, 238)
Screenshot: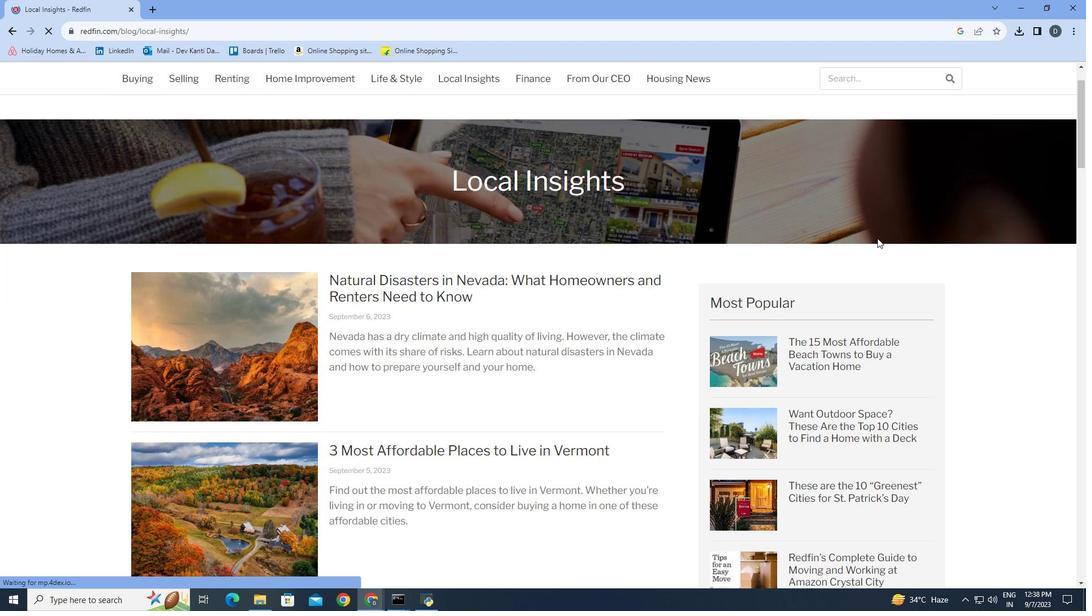 
Action: Mouse scrolled (877, 237) with delta (0, 0)
Screenshot: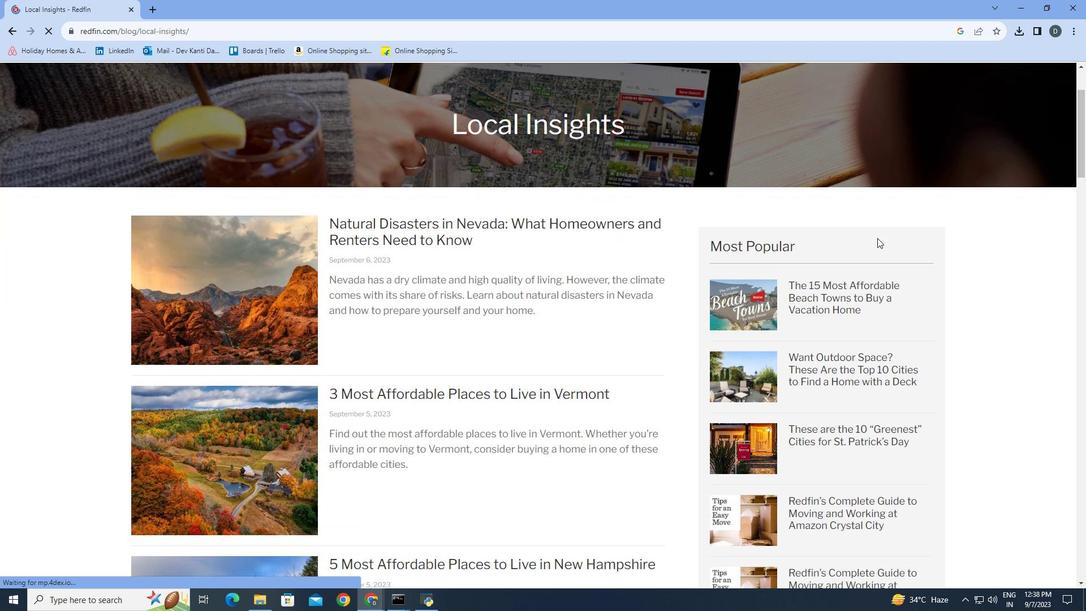
Action: Mouse moved to (877, 238)
Screenshot: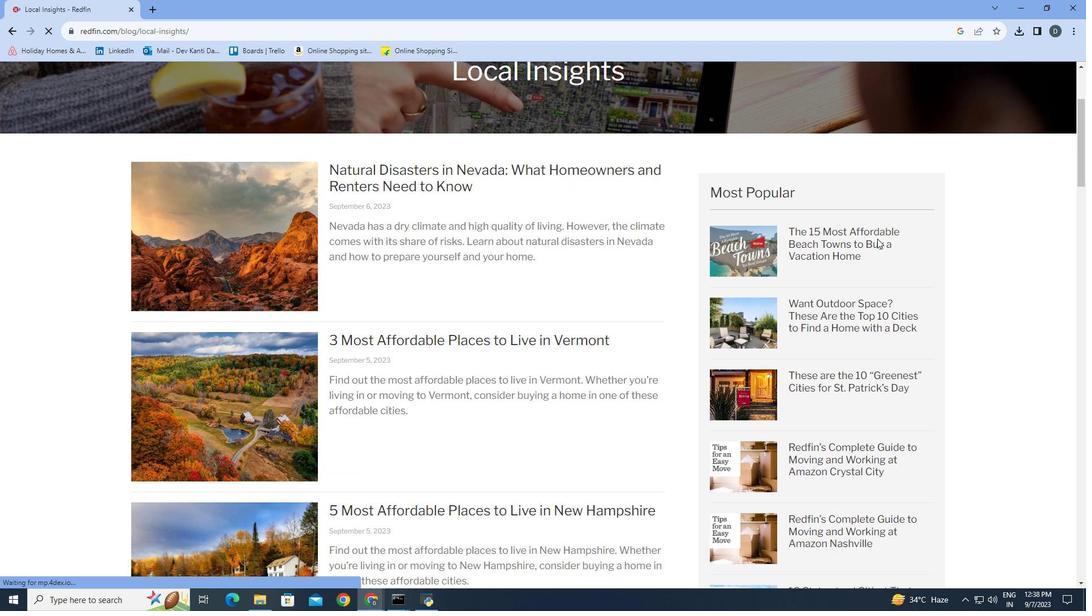 
Action: Mouse scrolled (877, 238) with delta (0, 0)
Screenshot: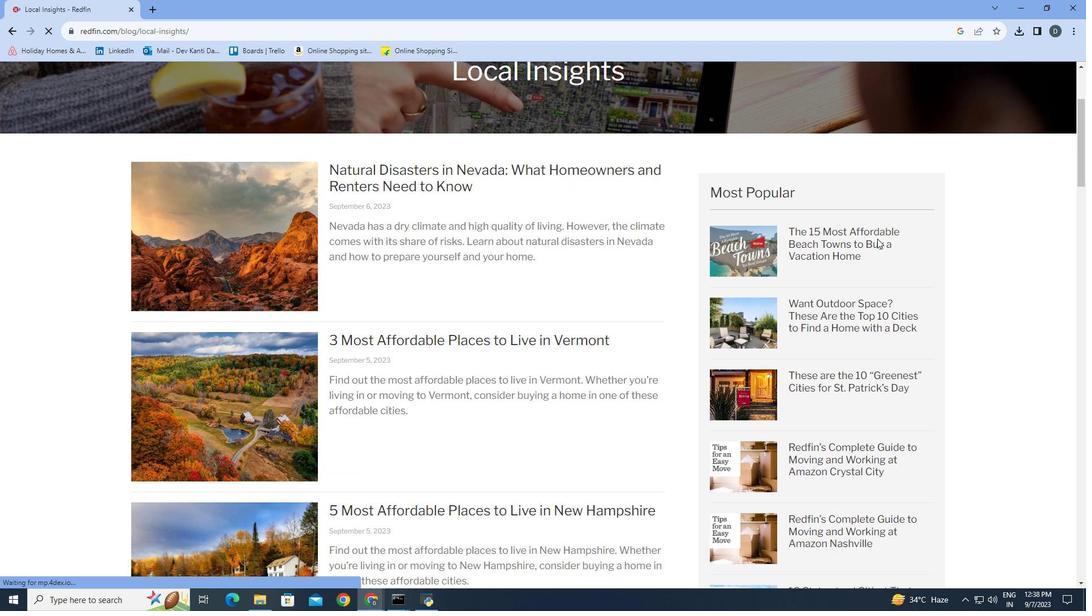
Action: Mouse scrolled (877, 238) with delta (0, 0)
Screenshot: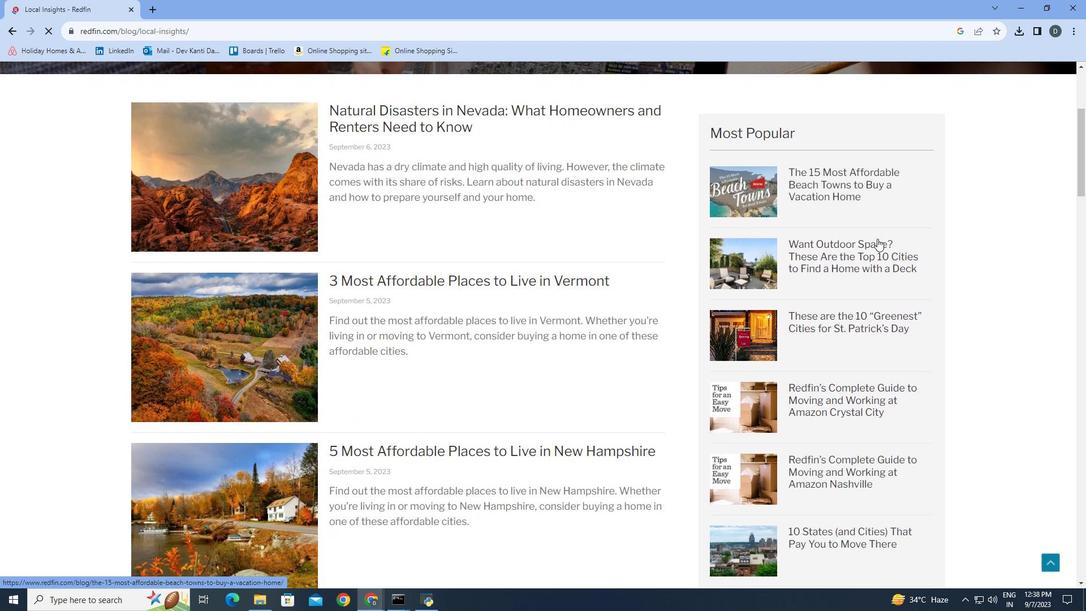 
Action: Mouse scrolled (877, 238) with delta (0, 0)
Screenshot: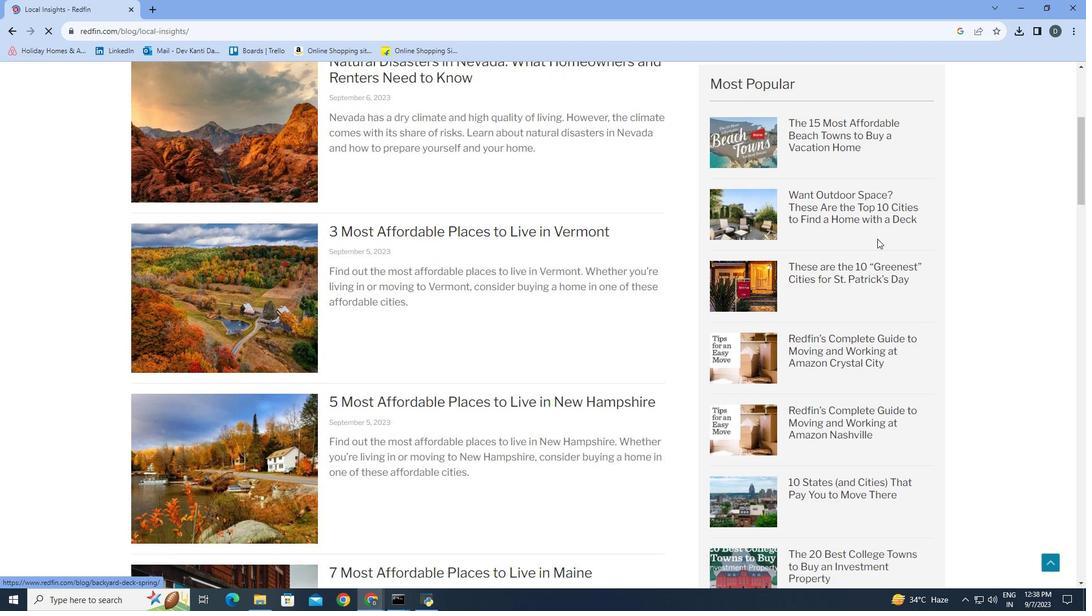 
Action: Mouse scrolled (877, 238) with delta (0, 0)
Screenshot: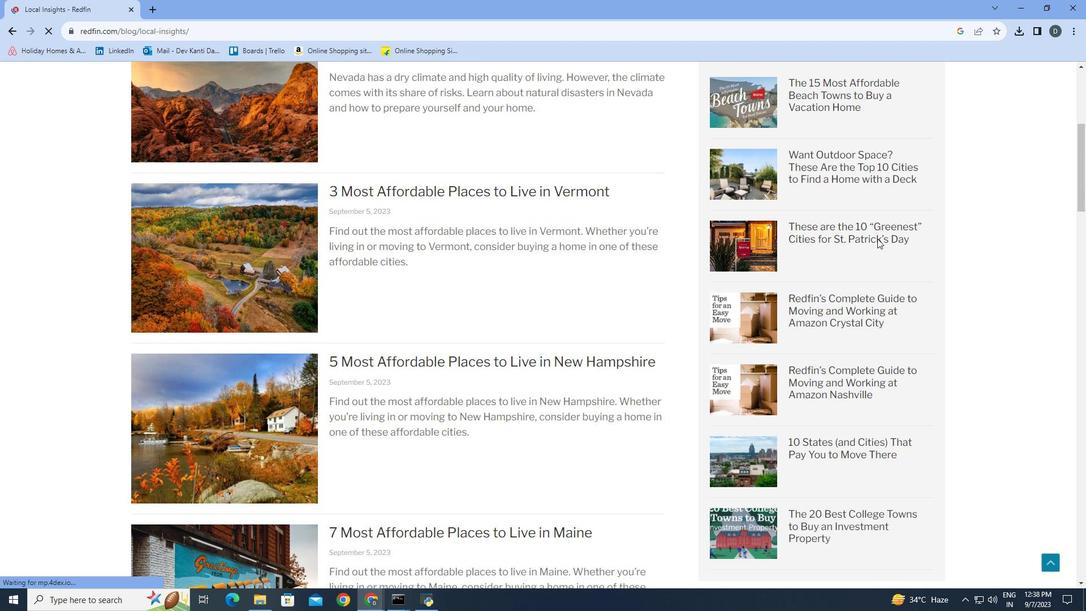 
Action: Mouse scrolled (877, 238) with delta (0, 0)
Screenshot: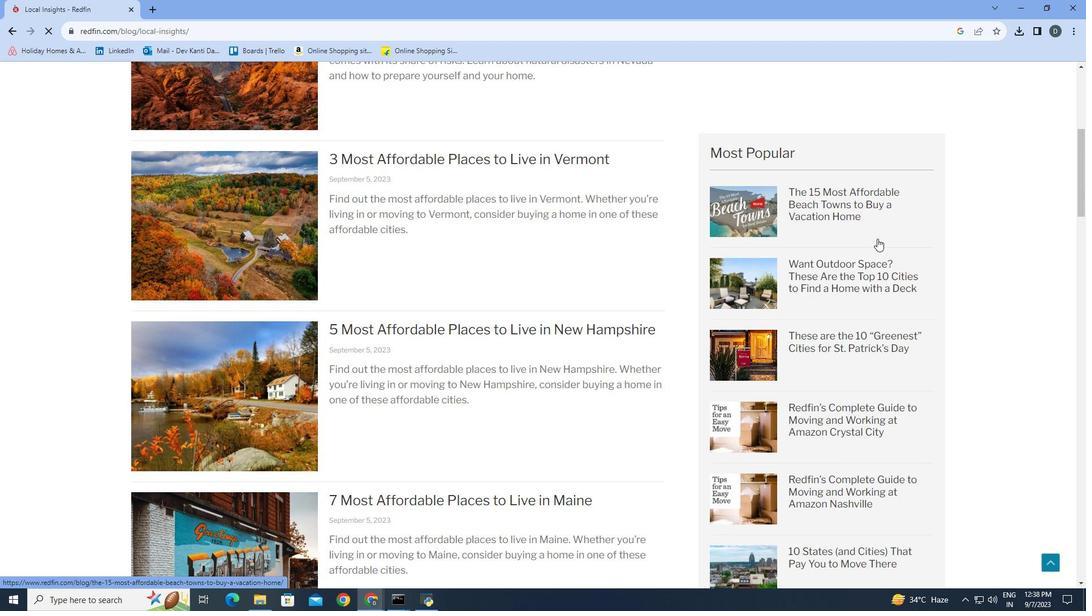 
Action: Mouse moved to (675, 247)
Screenshot: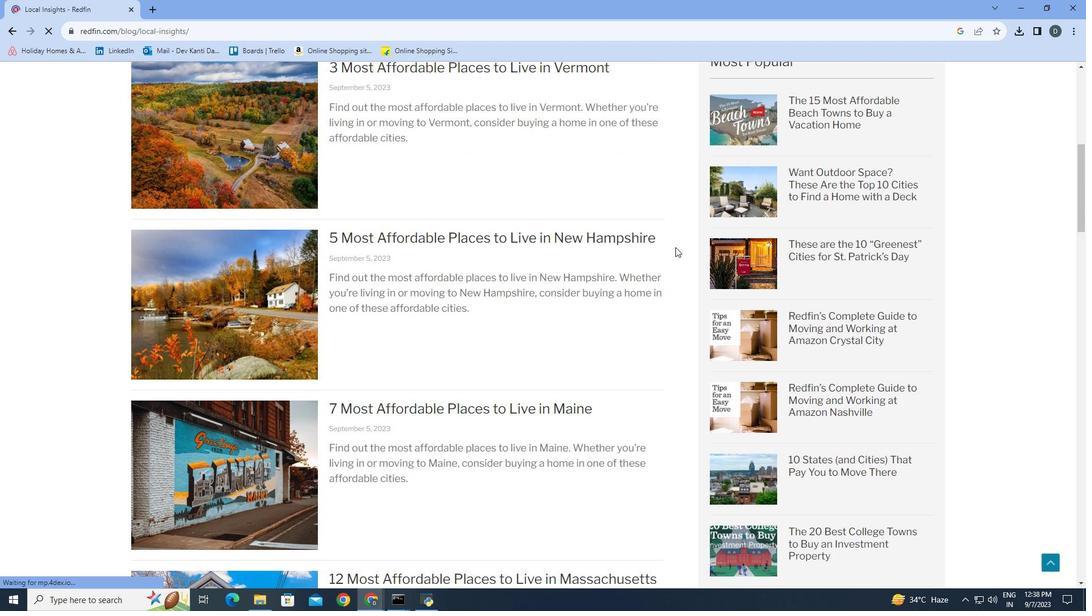 
Action: Mouse scrolled (675, 246) with delta (0, 0)
Screenshot: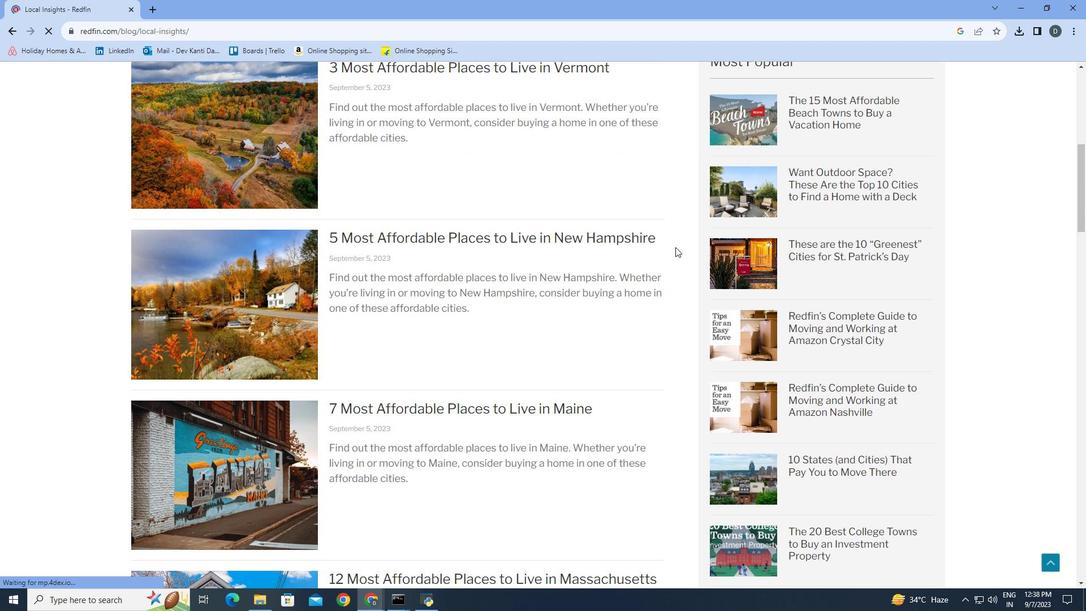 
Action: Mouse scrolled (675, 246) with delta (0, 0)
Screenshot: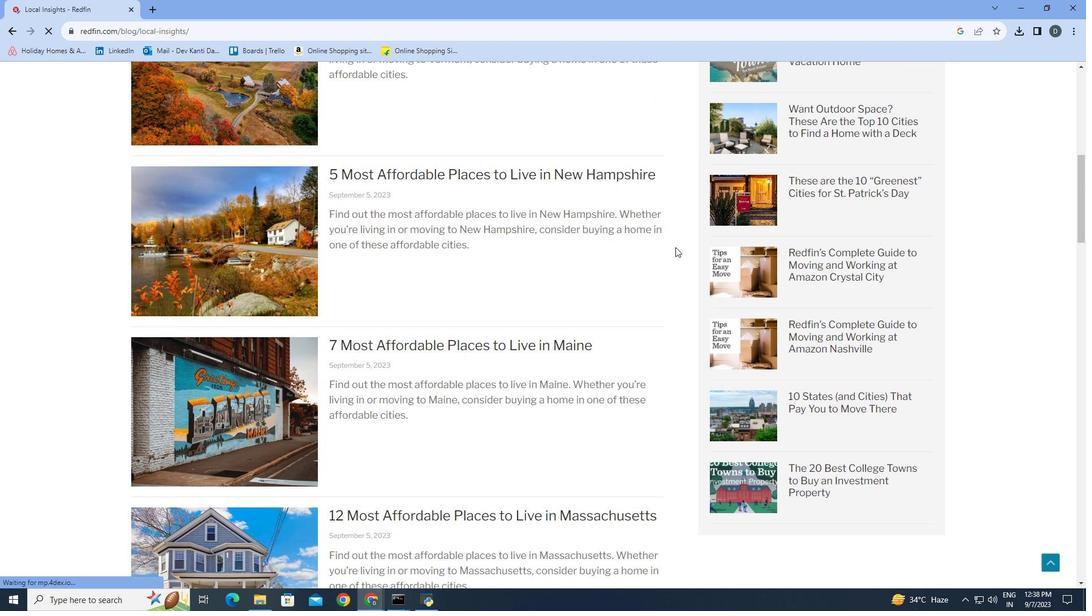 
Action: Mouse scrolled (675, 246) with delta (0, 0)
Screenshot: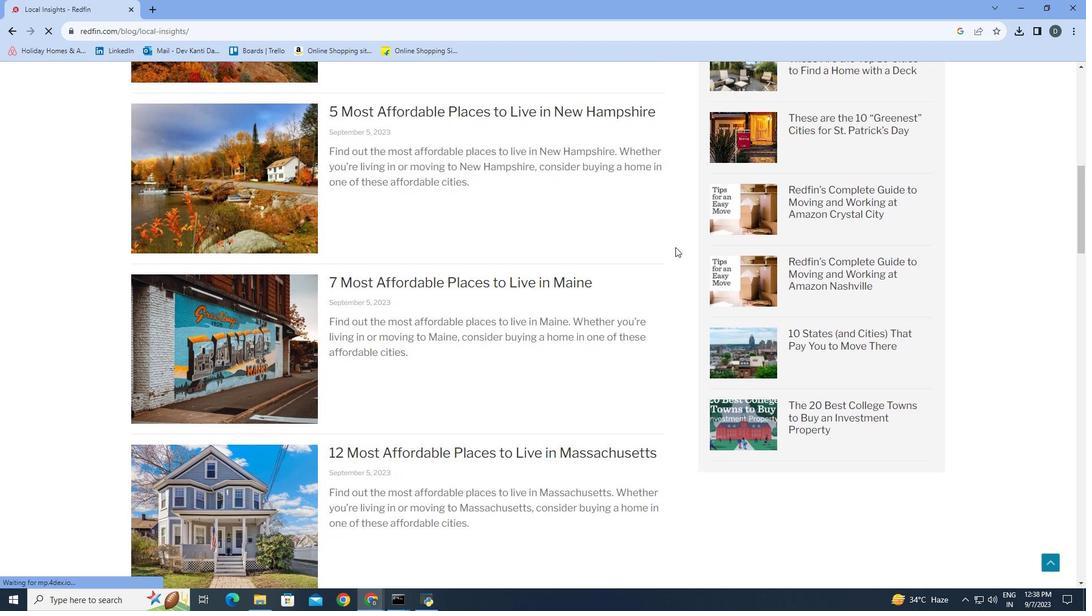 
Action: Mouse scrolled (675, 246) with delta (0, 0)
Screenshot: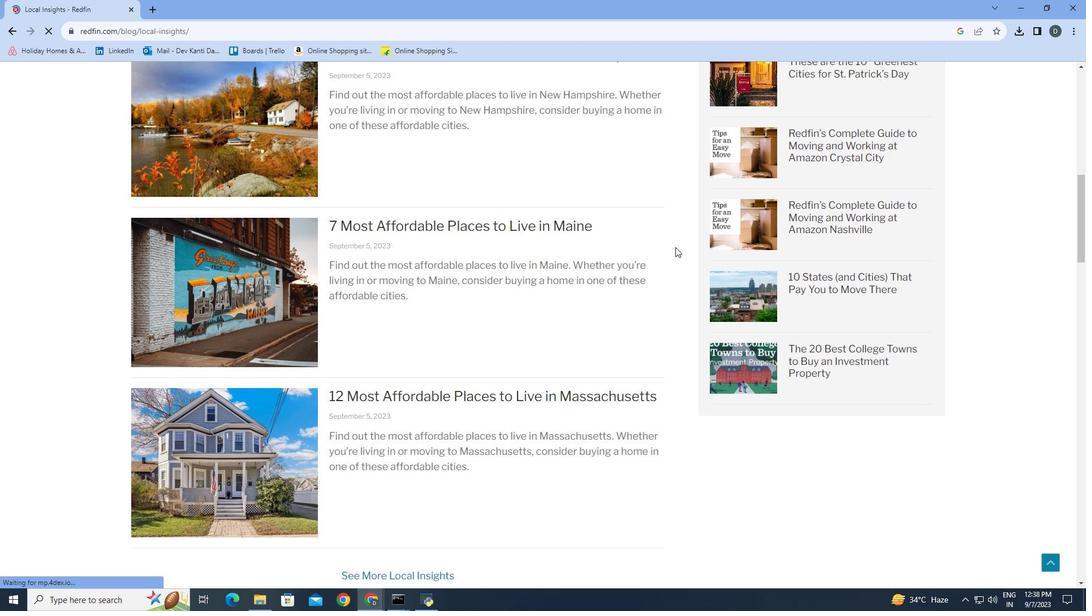 
Action: Mouse scrolled (675, 246) with delta (0, 0)
Screenshot: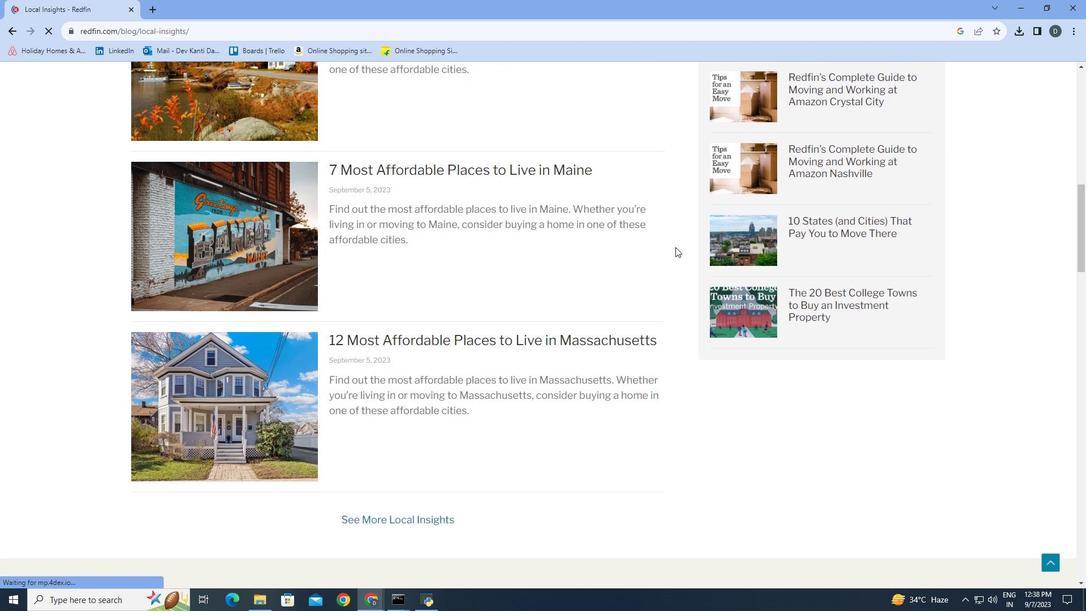 
Action: Mouse scrolled (675, 246) with delta (0, 0)
Screenshot: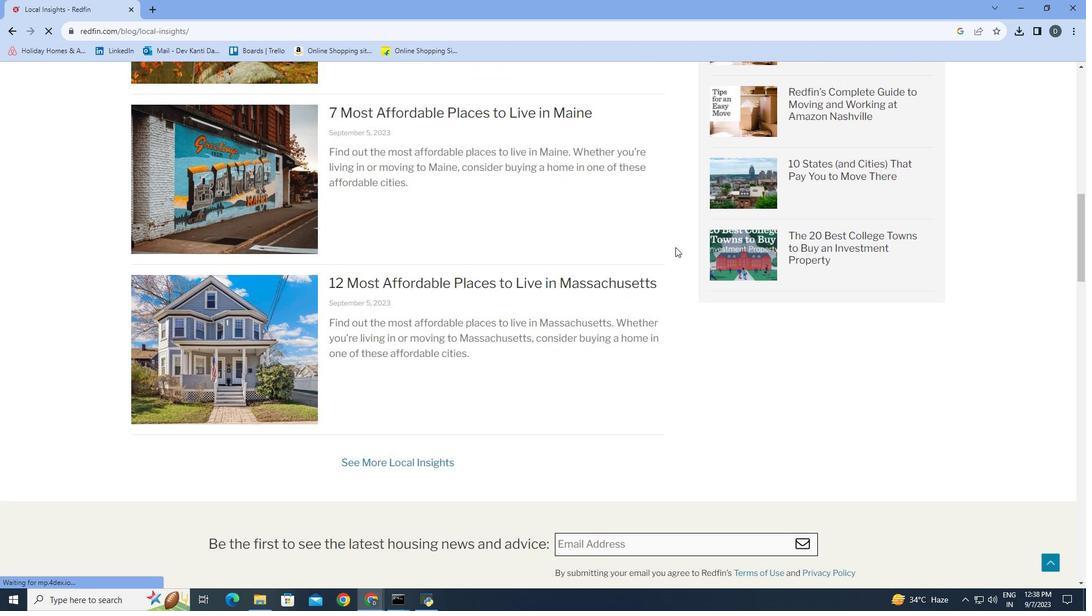 
Action: Mouse scrolled (675, 246) with delta (0, 0)
Screenshot: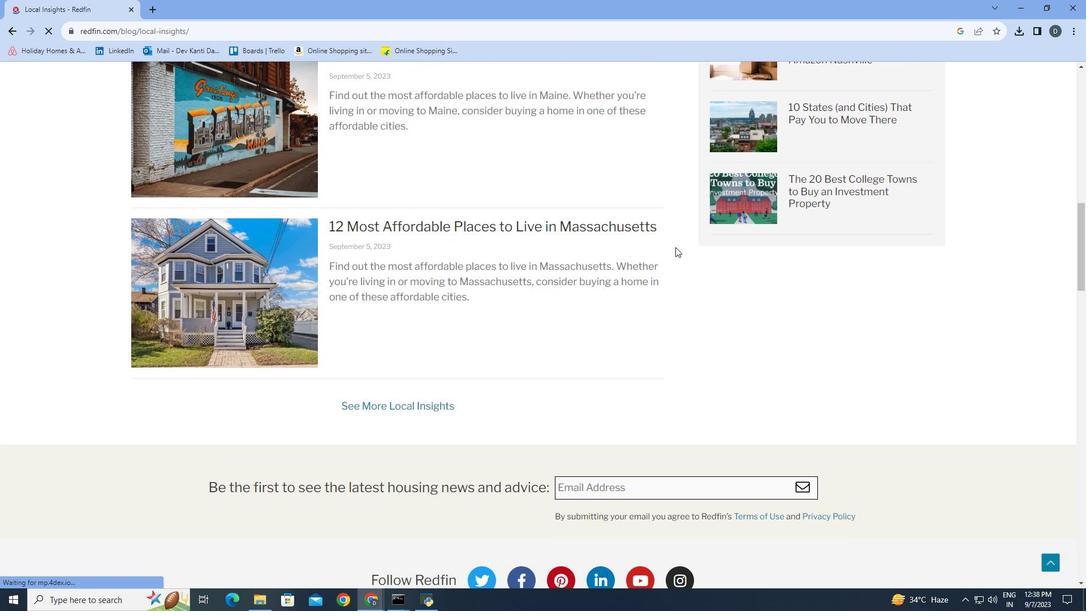 
Action: Mouse scrolled (675, 246) with delta (0, 0)
Screenshot: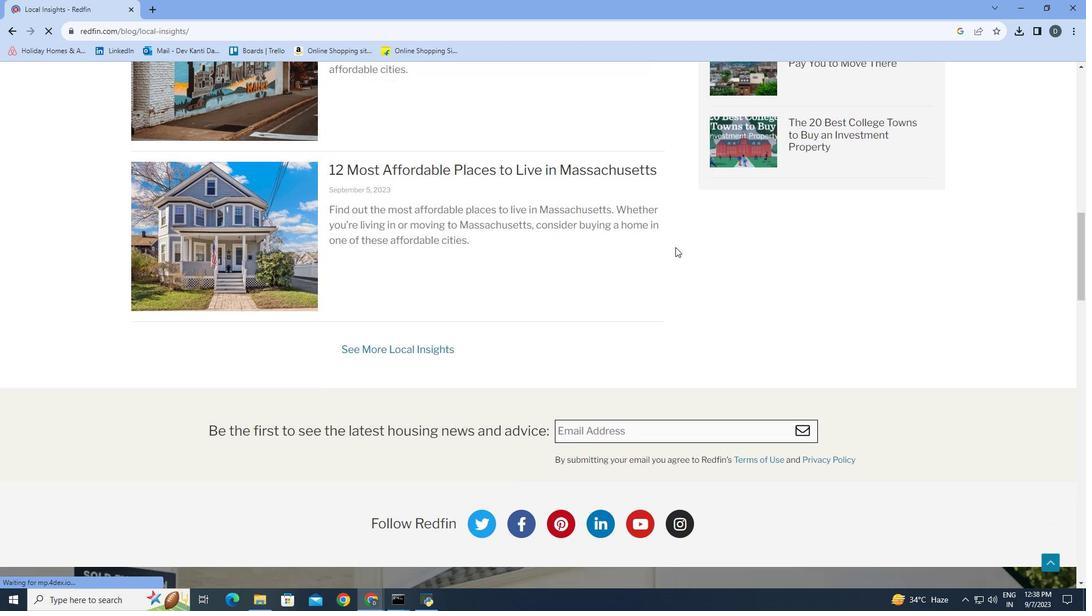 
Action: Mouse scrolled (675, 246) with delta (0, 0)
Screenshot: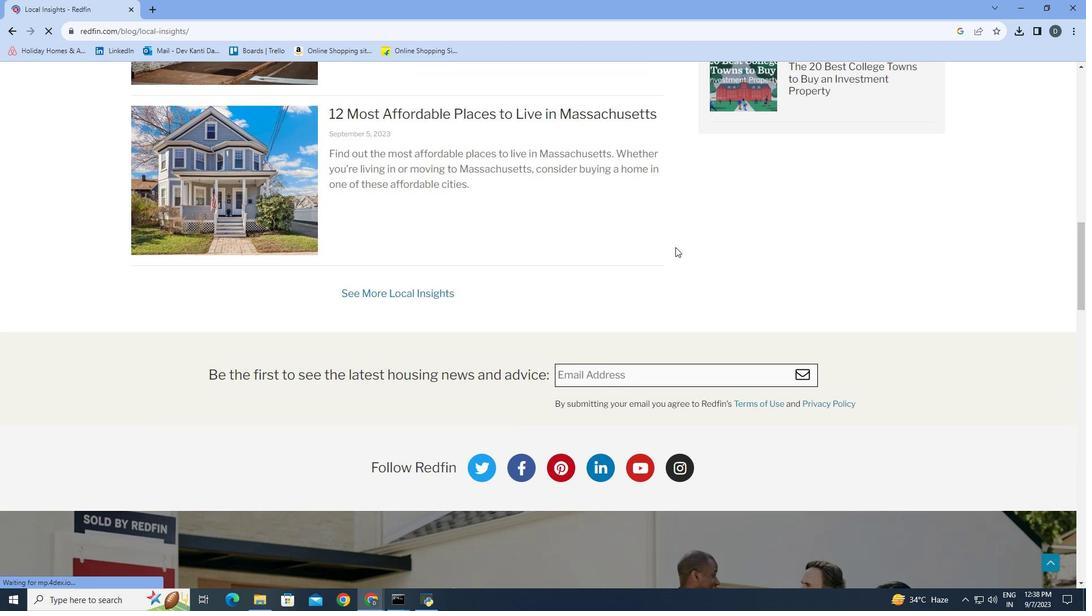 
Action: Mouse scrolled (675, 246) with delta (0, 0)
Screenshot: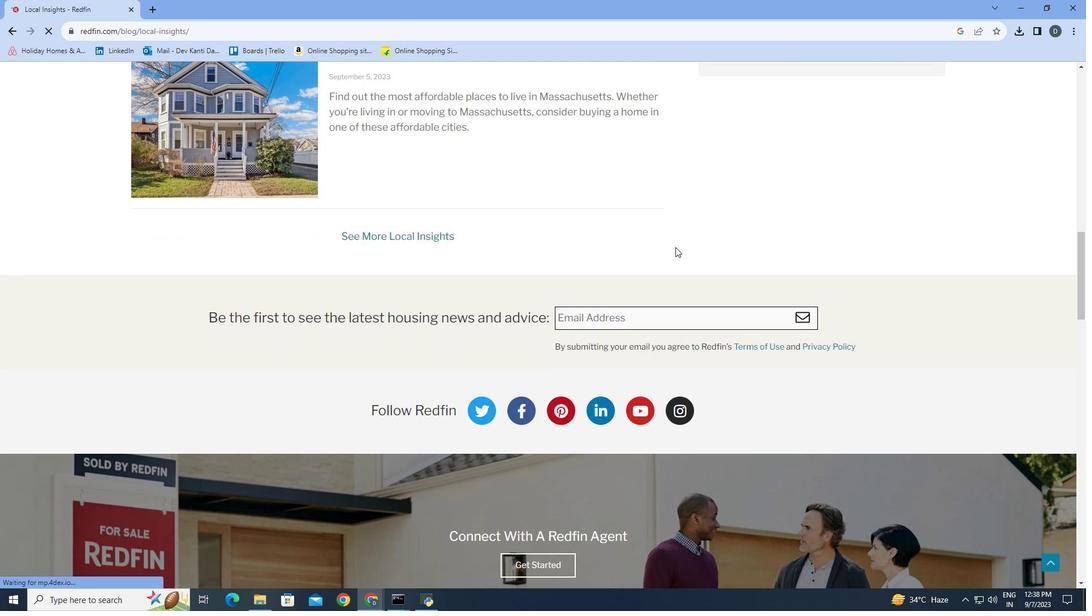 
Action: Mouse scrolled (675, 246) with delta (0, 0)
Screenshot: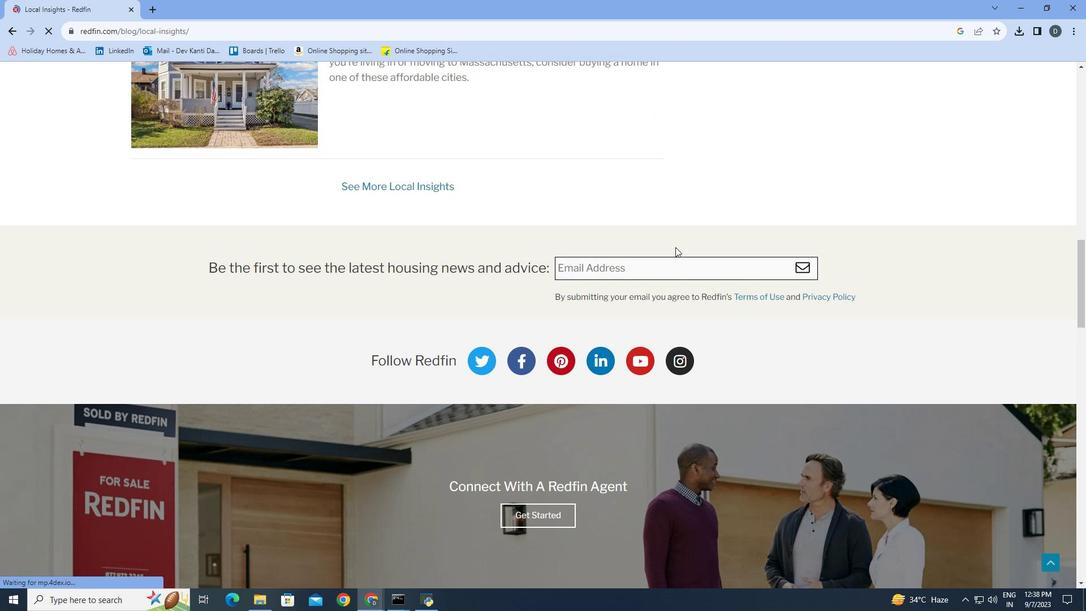 
Action: Mouse scrolled (675, 246) with delta (0, 0)
Screenshot: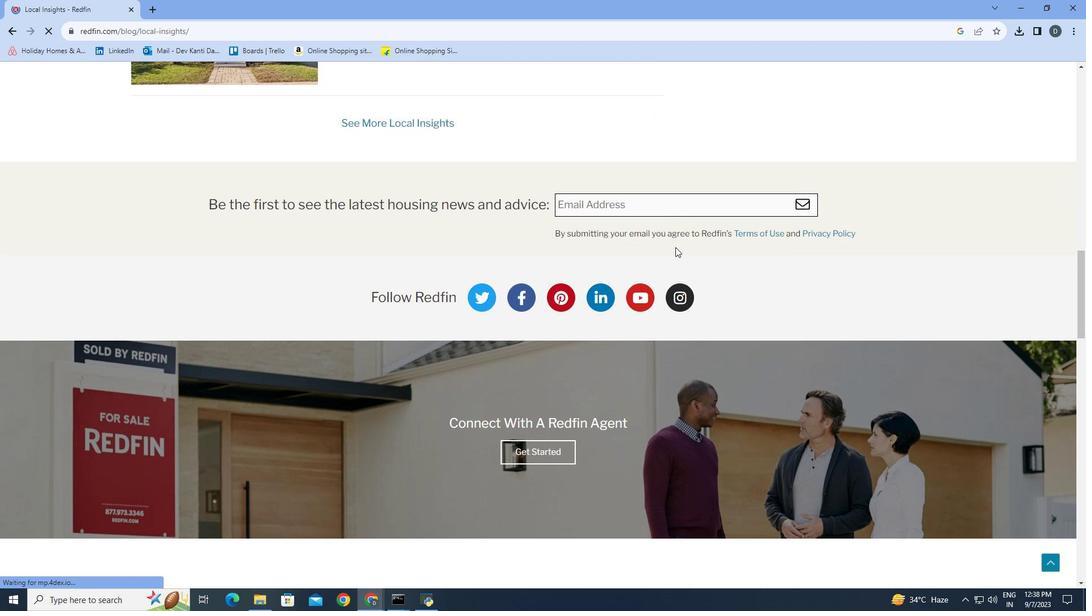 
Action: Mouse scrolled (675, 246) with delta (0, 0)
Screenshot: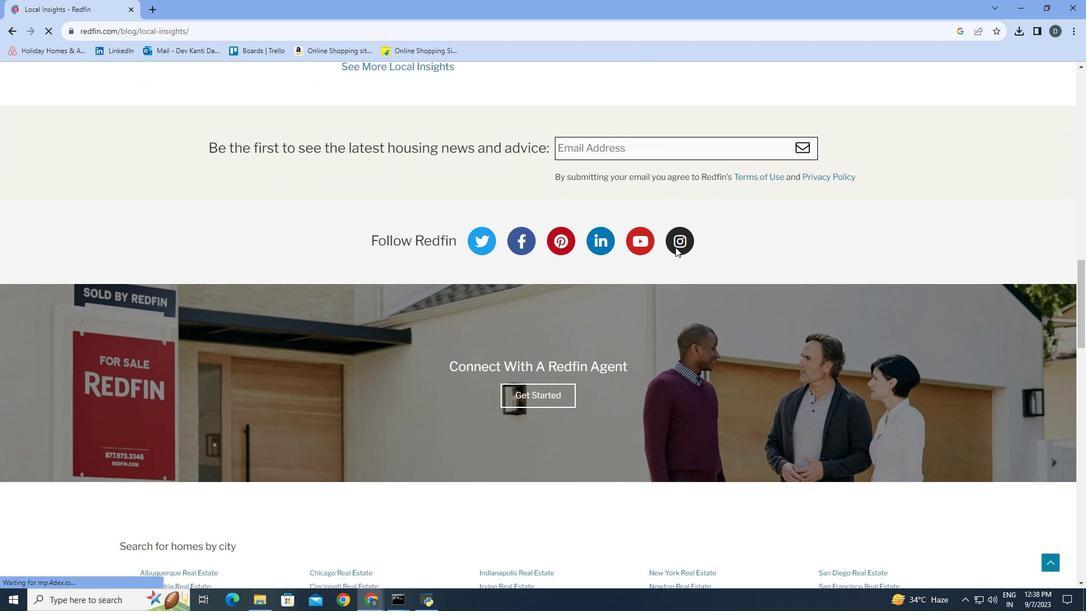 
Action: Mouse scrolled (675, 246) with delta (0, 0)
Screenshot: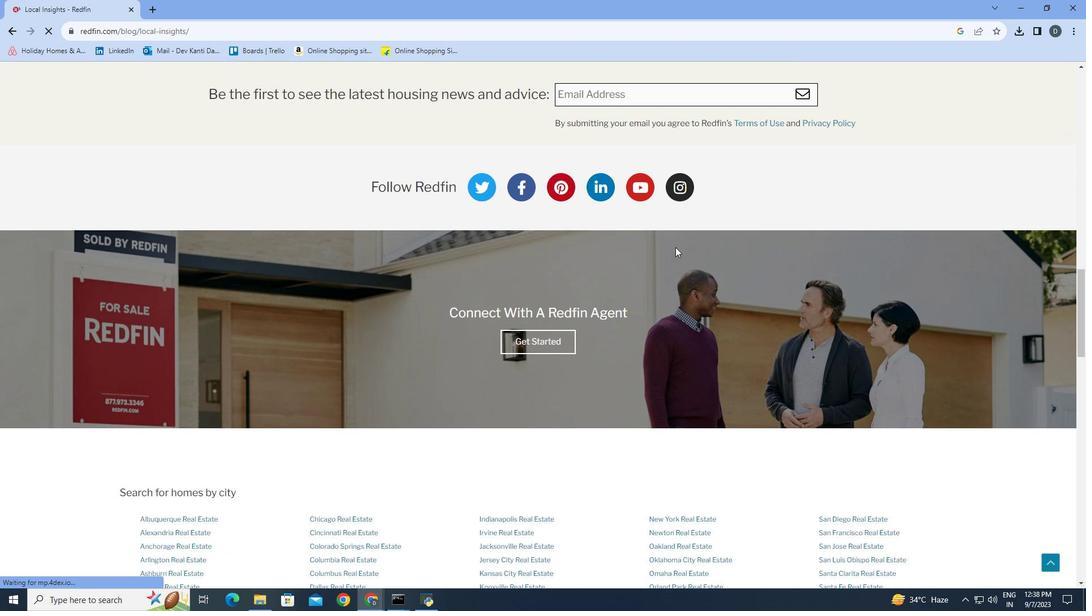 
Action: Mouse scrolled (675, 246) with delta (0, 0)
Screenshot: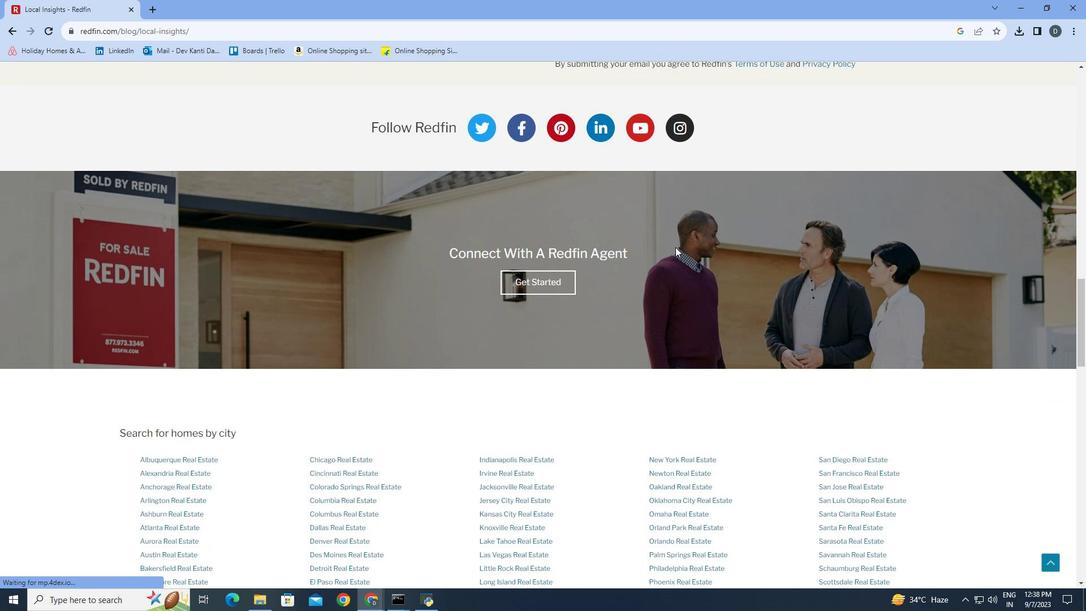 
Action: Mouse scrolled (675, 246) with delta (0, 0)
Screenshot: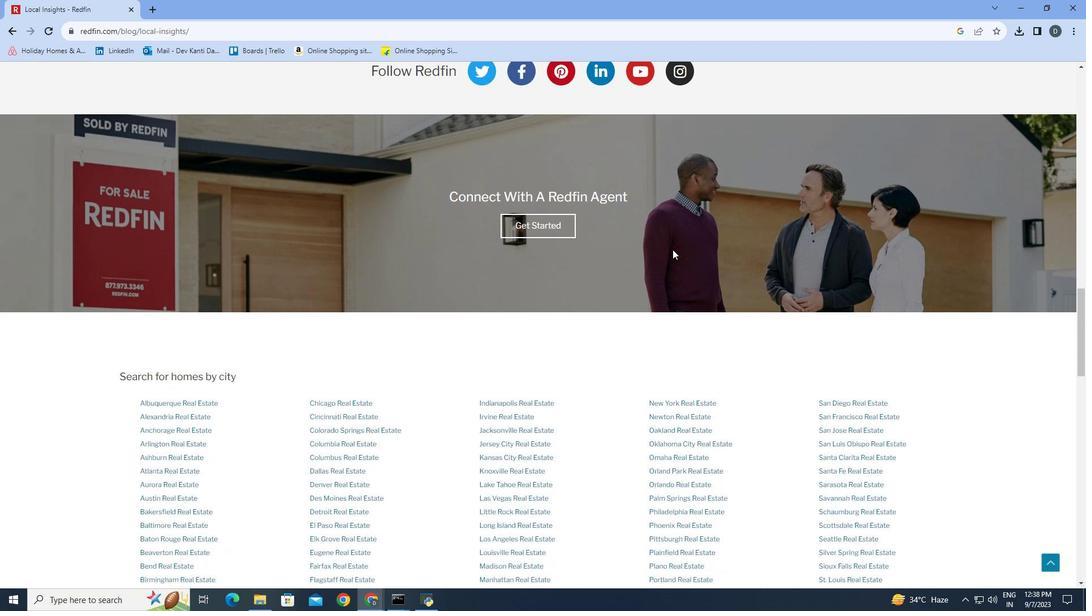 
Action: Mouse moved to (656, 256)
Screenshot: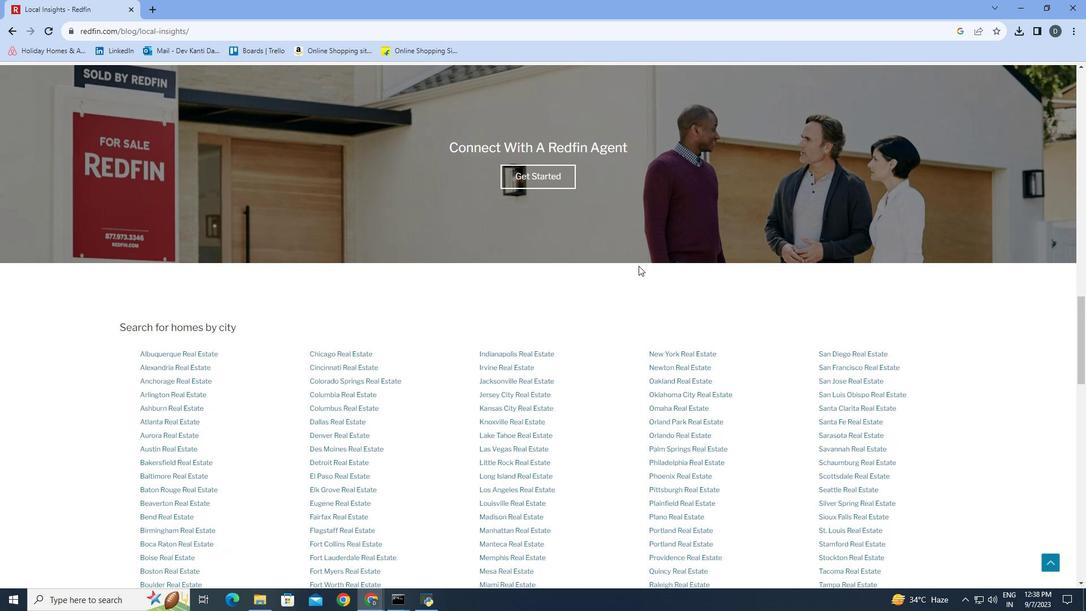 
Action: Mouse scrolled (656, 255) with delta (0, 0)
Screenshot: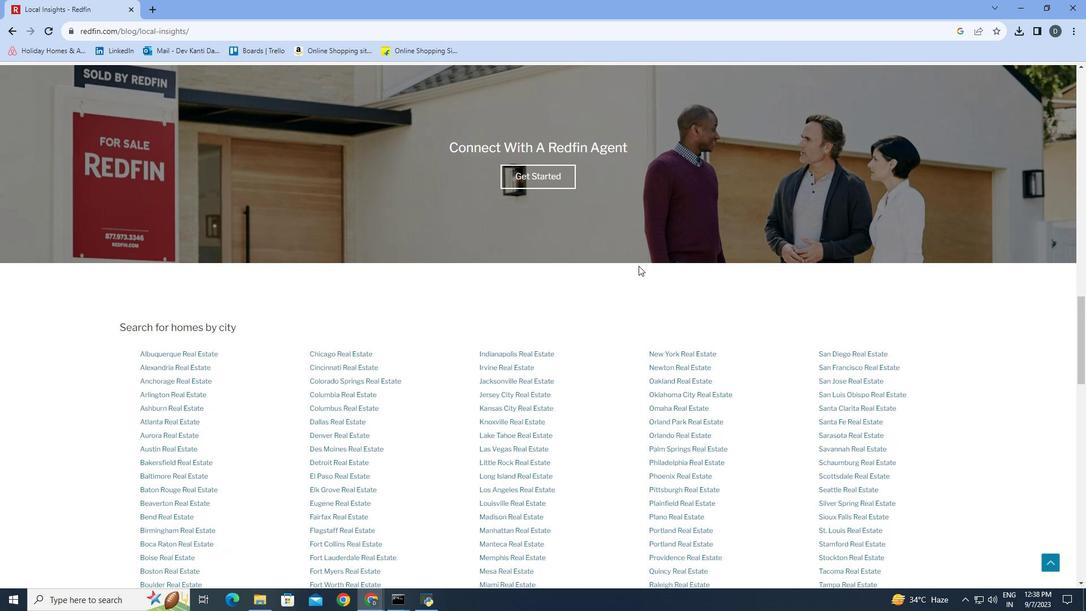 
Action: Mouse moved to (637, 267)
Screenshot: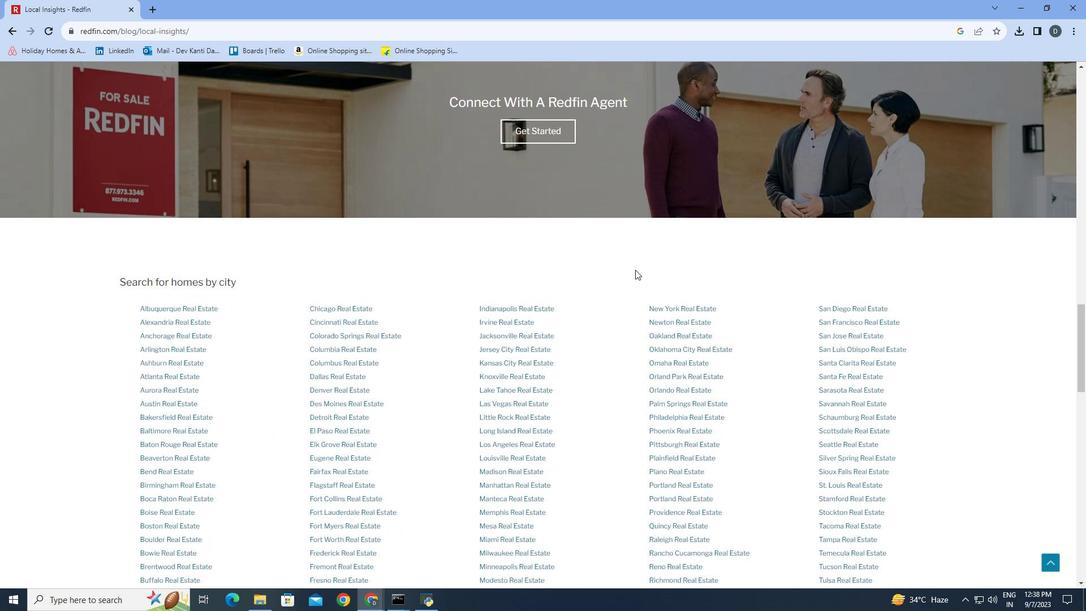 
Action: Mouse scrolled (637, 266) with delta (0, 0)
Screenshot: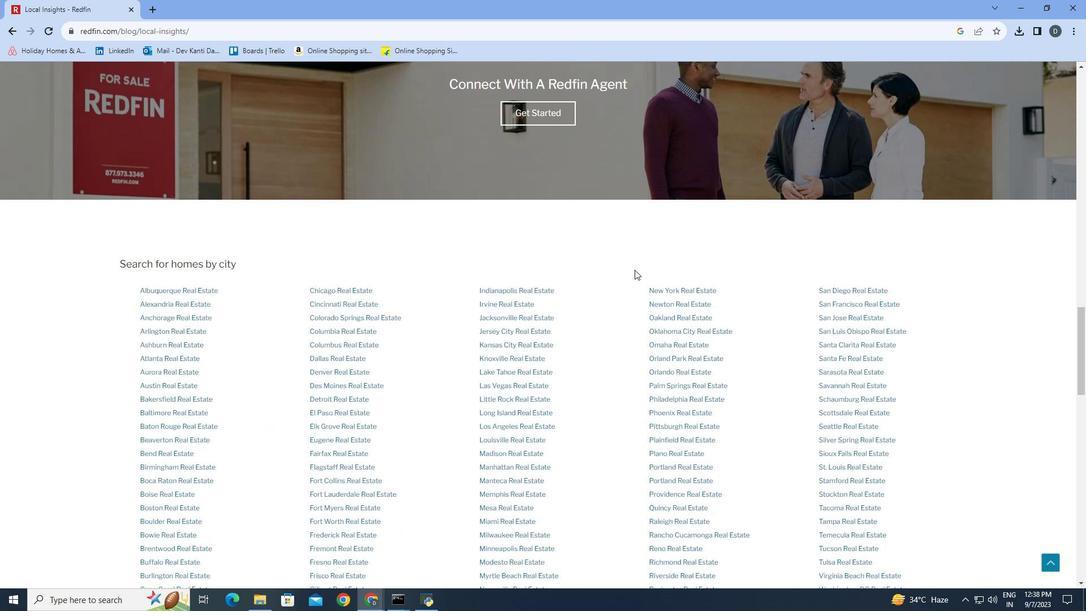 
Action: Mouse moved to (634, 269)
Screenshot: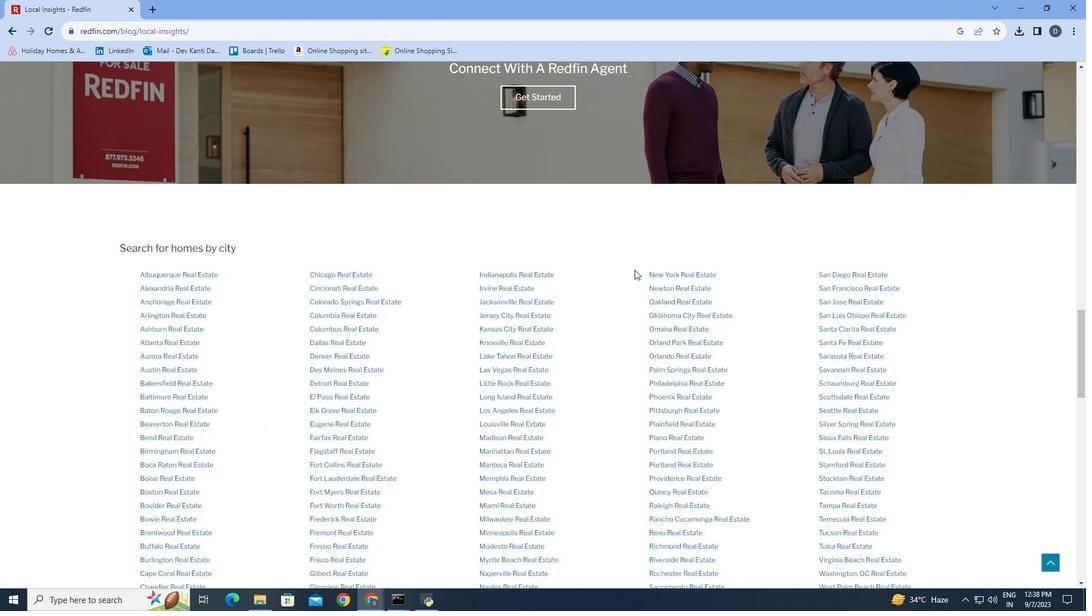 
Action: Mouse scrolled (634, 269) with delta (0, 0)
Screenshot: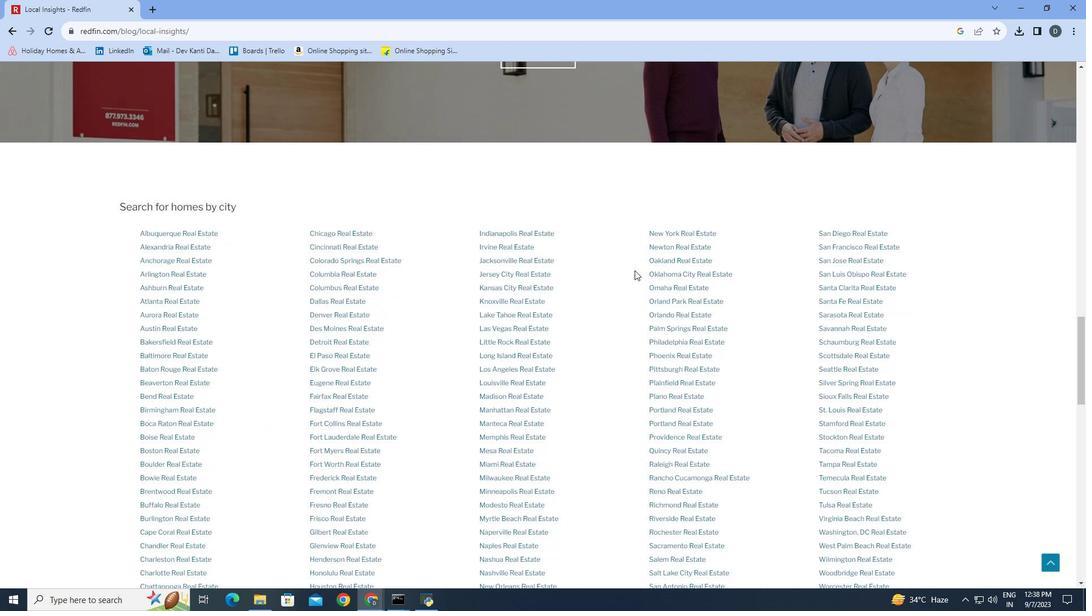 
Action: Mouse moved to (634, 270)
Screenshot: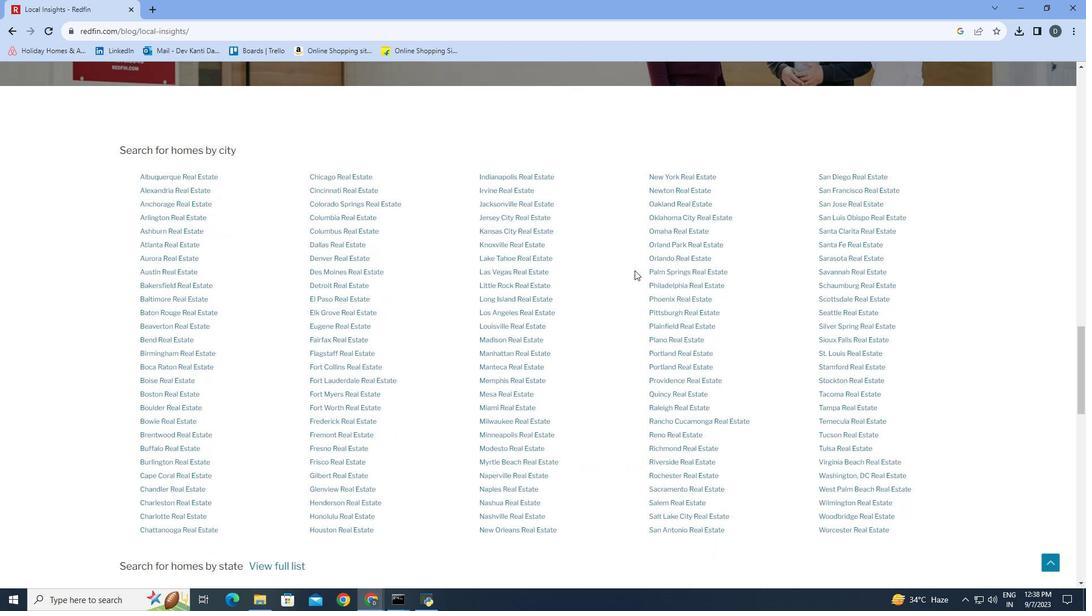 
Action: Mouse scrolled (634, 269) with delta (0, 0)
Screenshot: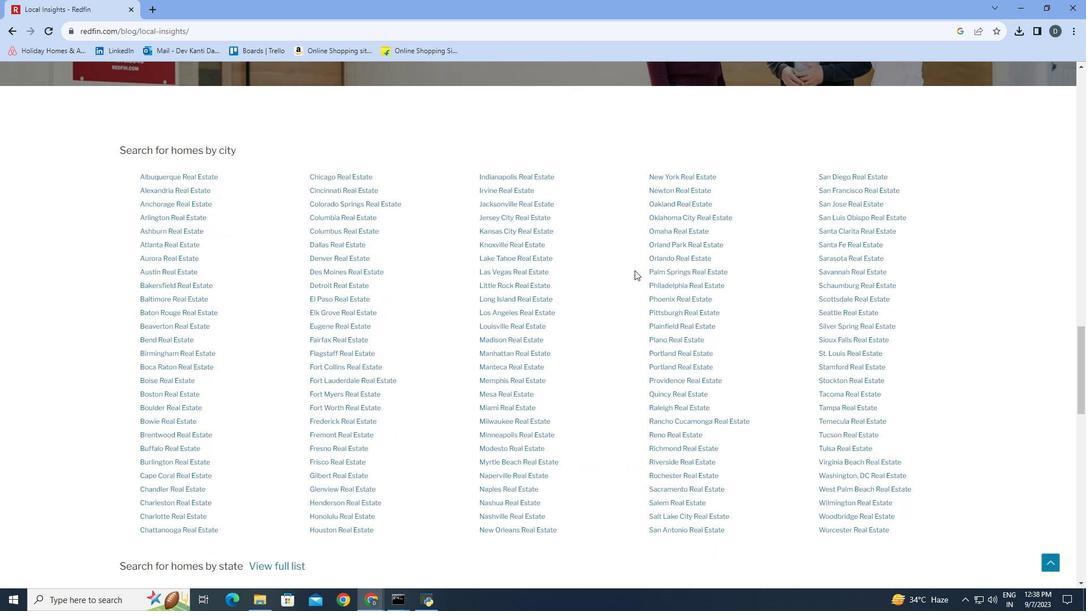 
Action: Mouse scrolled (634, 269) with delta (0, 0)
Screenshot: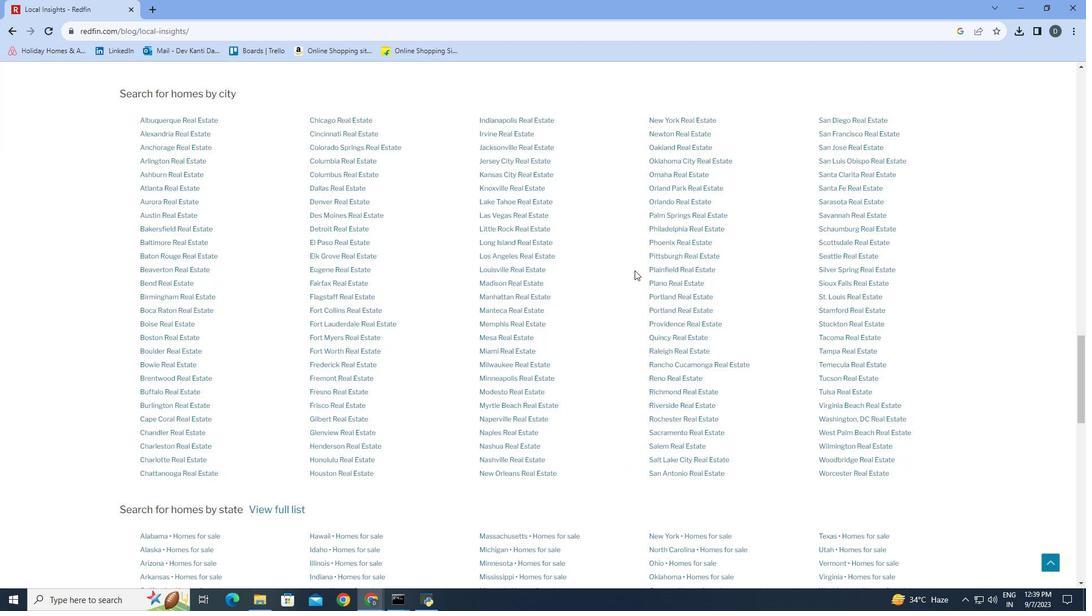 
Action: Mouse scrolled (634, 269) with delta (0, 0)
Screenshot: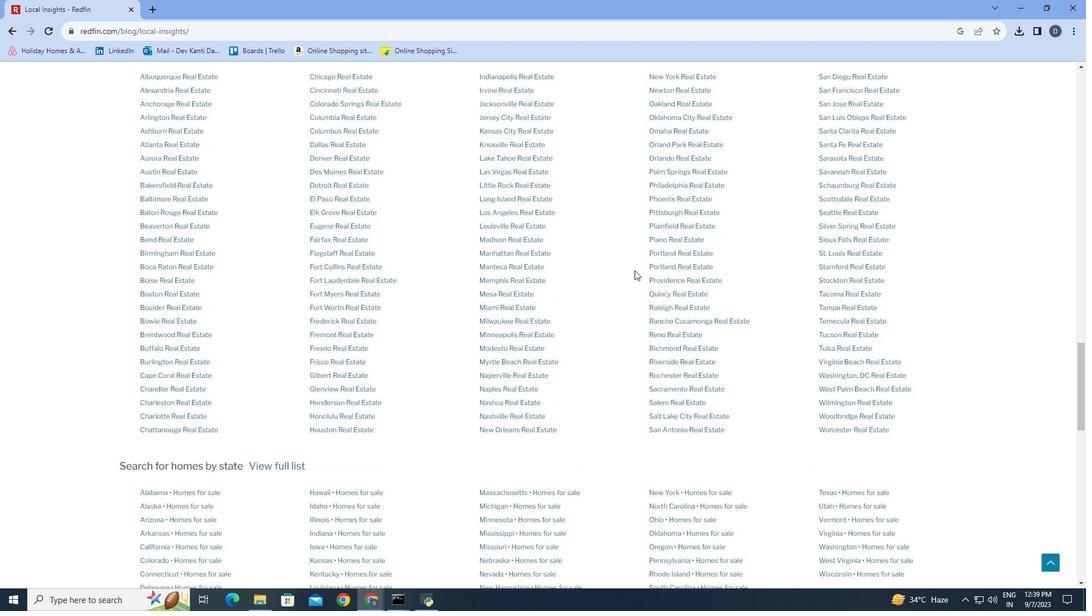 
Action: Mouse scrolled (634, 269) with delta (0, 0)
Screenshot: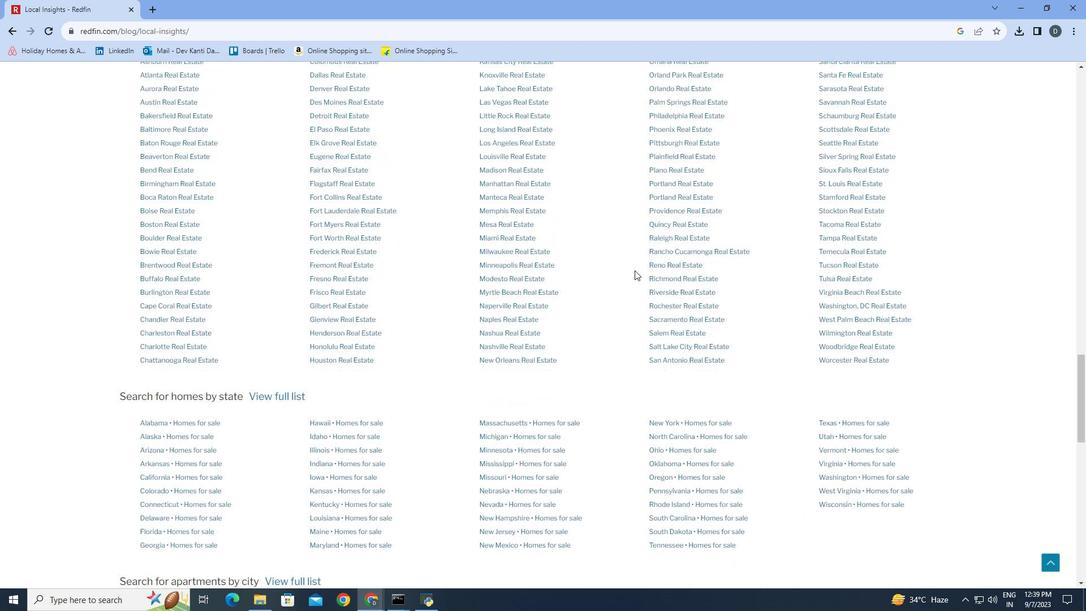 
Action: Mouse scrolled (634, 269) with delta (0, 0)
Screenshot: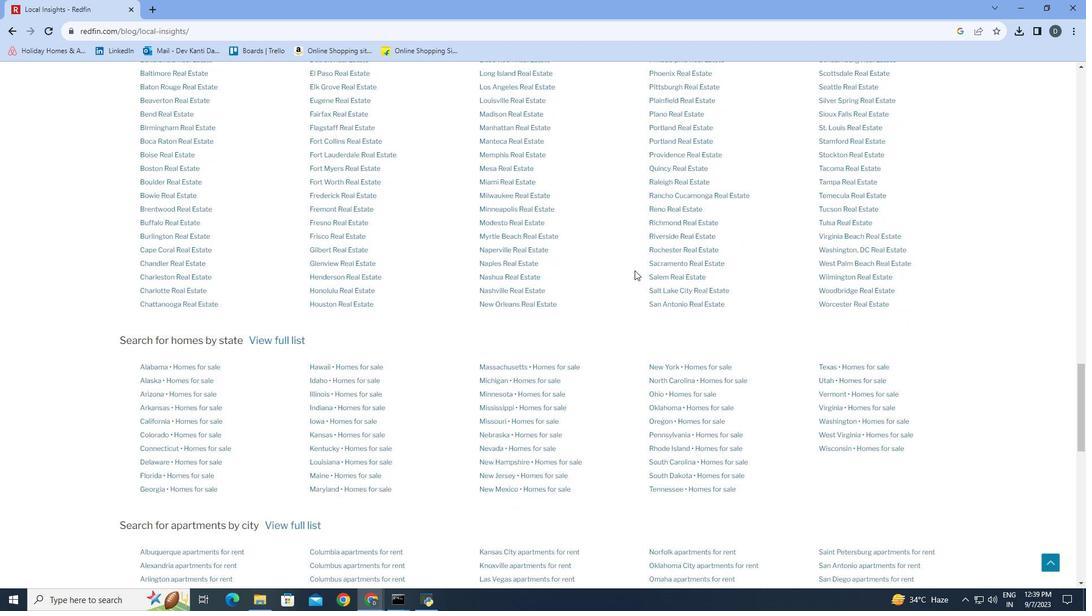 
Action: Mouse scrolled (634, 269) with delta (0, 0)
Screenshot: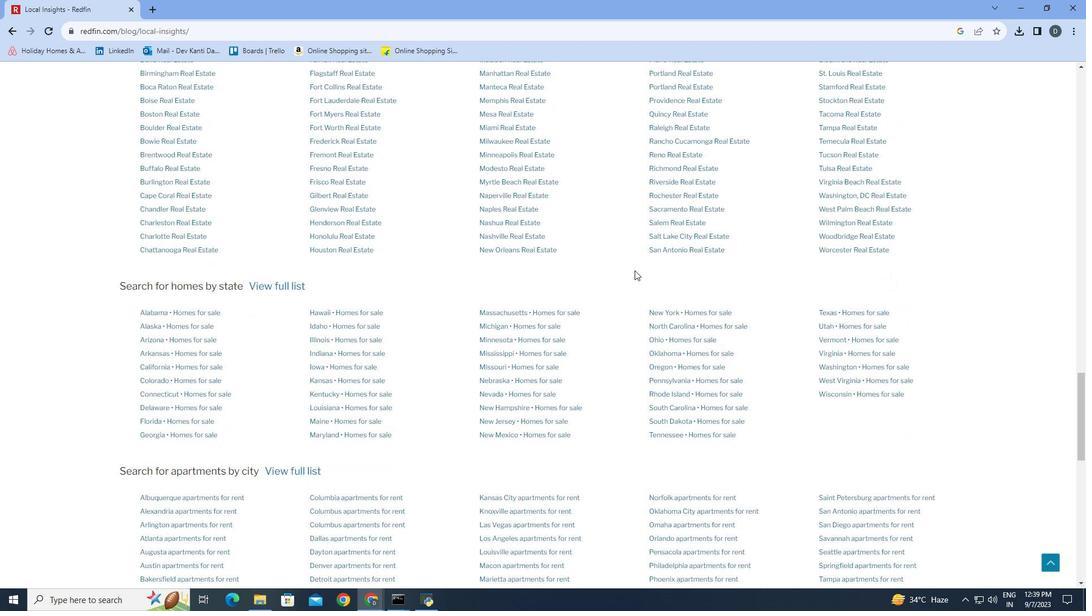 
Action: Mouse scrolled (634, 269) with delta (0, 0)
Screenshot: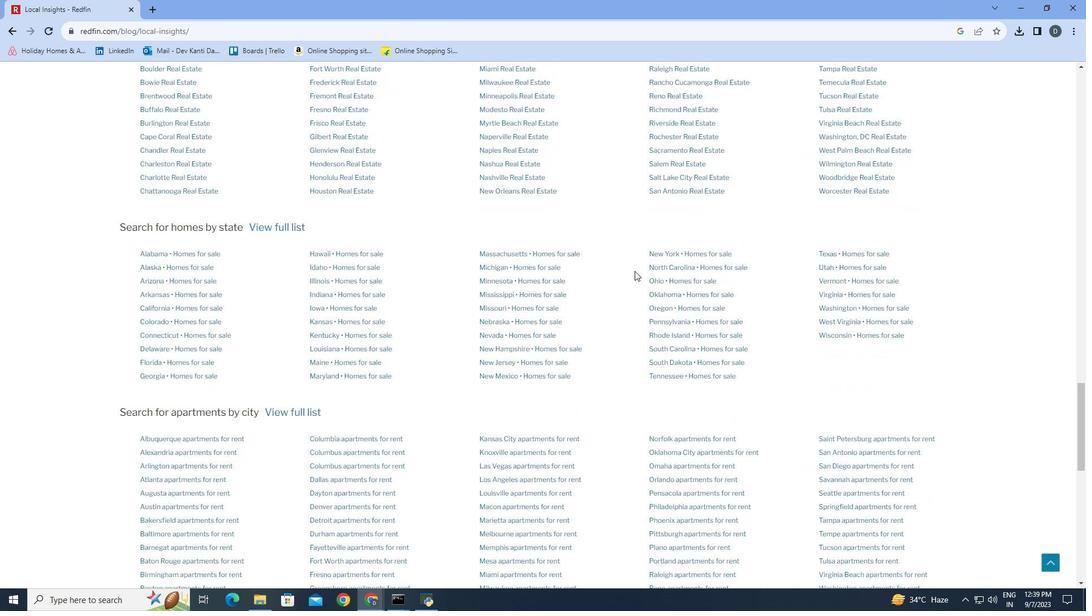 
Action: Mouse moved to (634, 271)
Screenshot: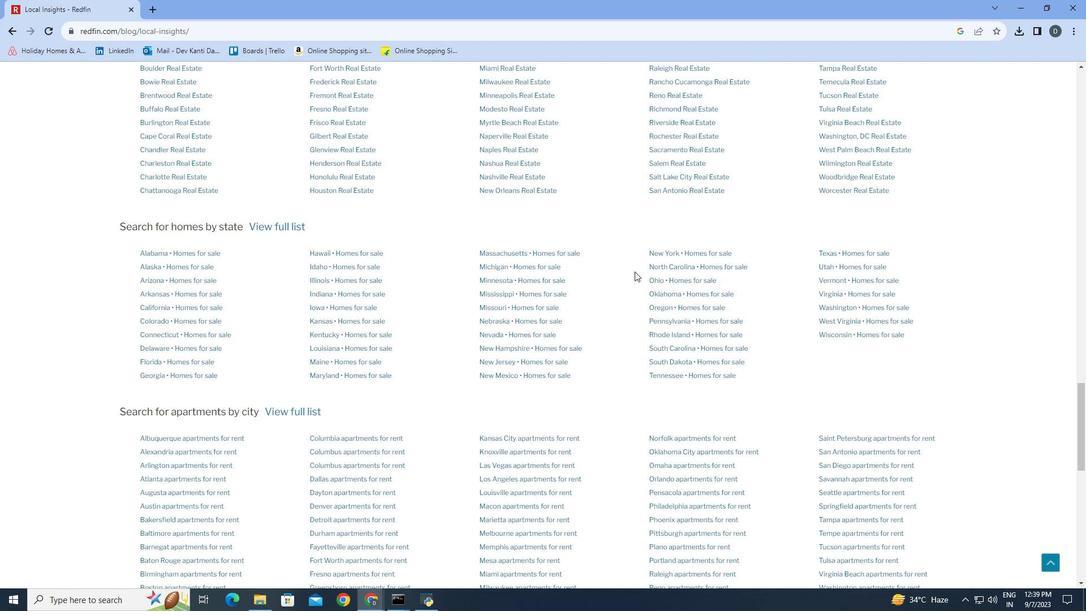 
Action: Mouse scrolled (634, 271) with delta (0, 0)
Screenshot: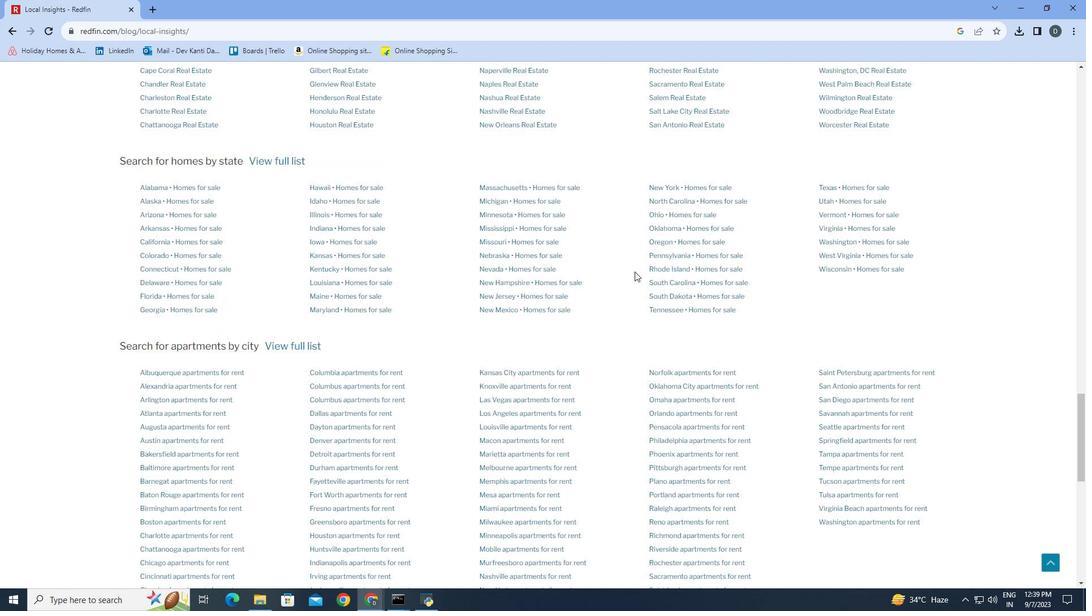 
Action: Mouse scrolled (634, 271) with delta (0, 0)
Screenshot: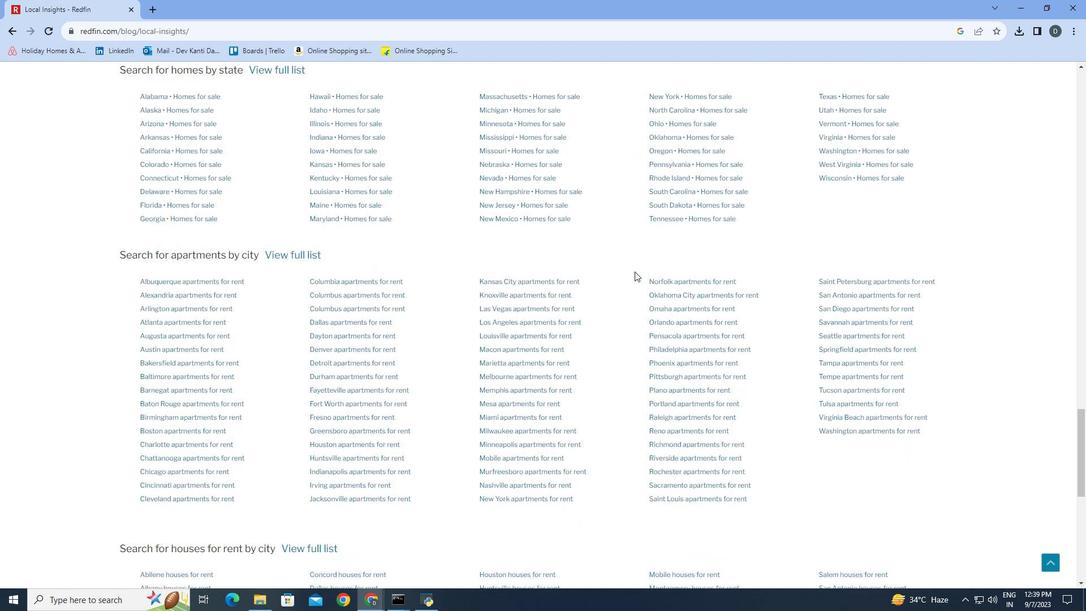 
Action: Mouse scrolled (634, 271) with delta (0, 0)
Screenshot: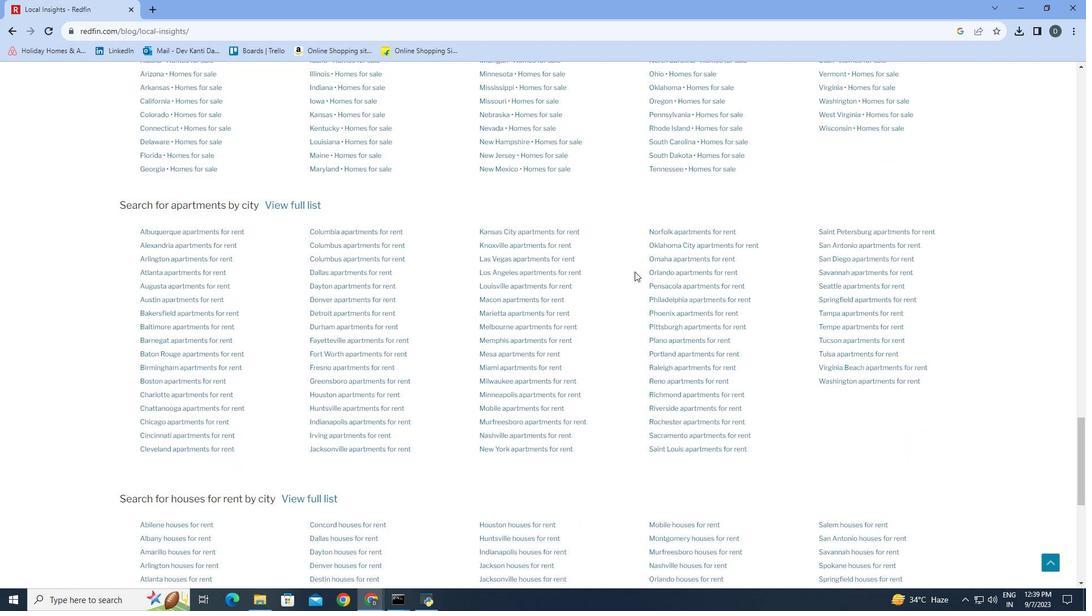 
Action: Mouse scrolled (634, 271) with delta (0, 0)
Screenshot: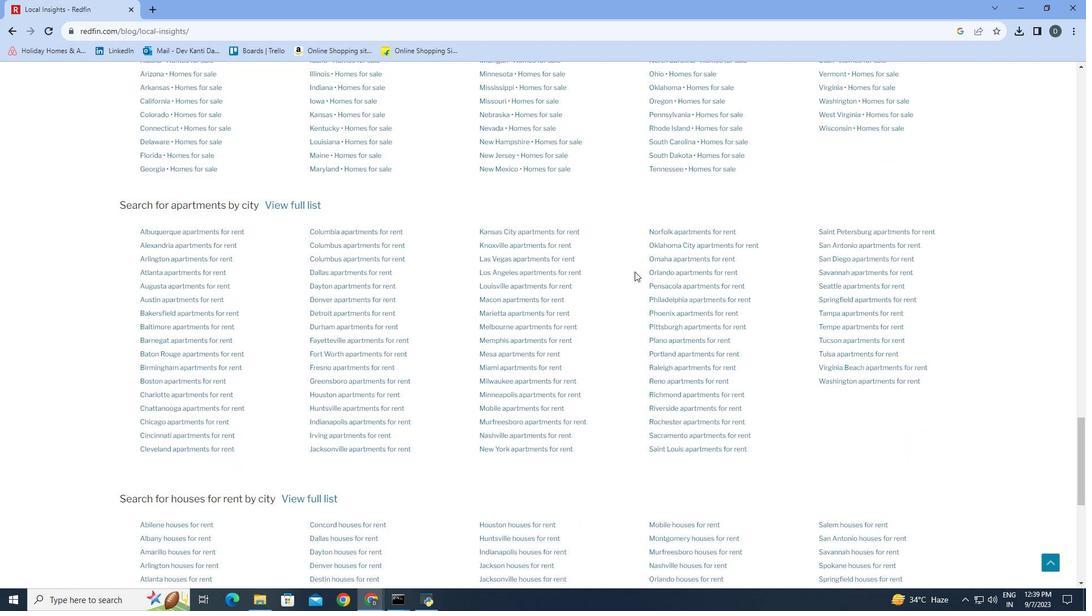 
Action: Mouse scrolled (634, 271) with delta (0, 0)
Screenshot: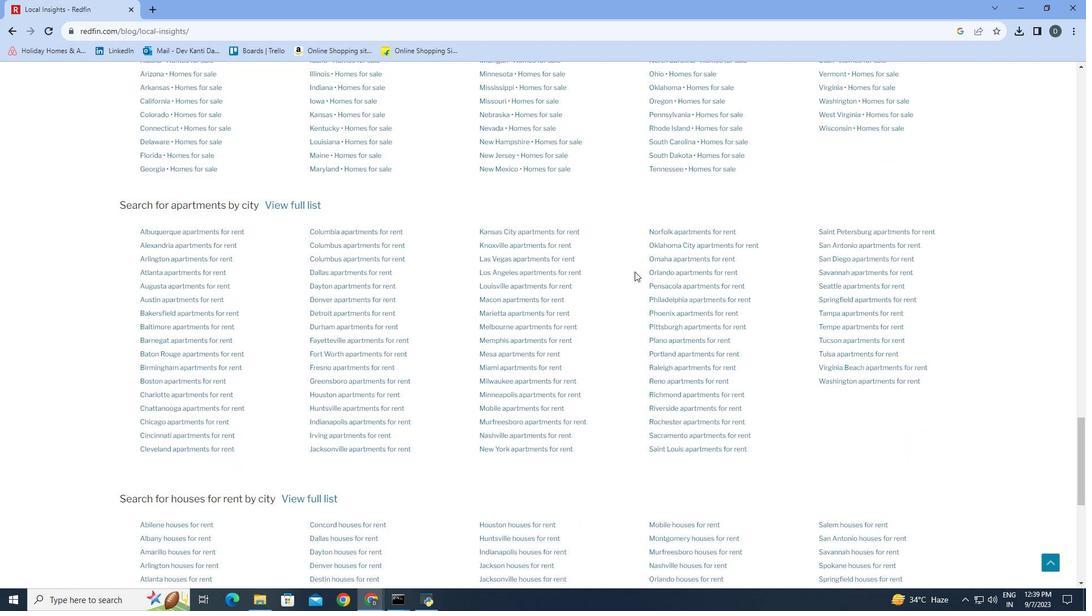 
Action: Mouse scrolled (634, 271) with delta (0, 0)
Screenshot: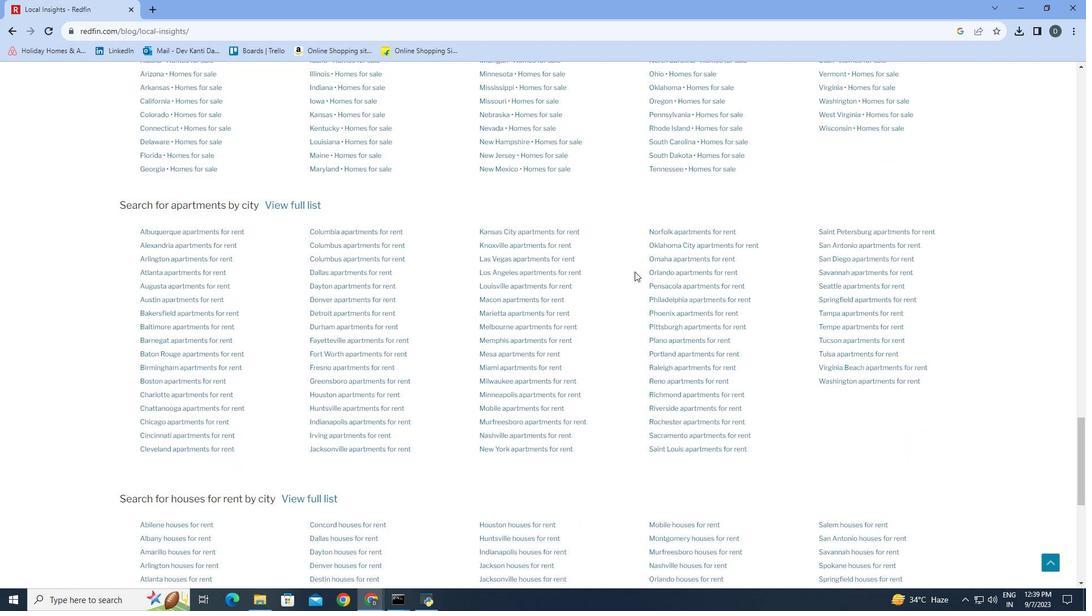
